 Task: Create new customer invoice with Date Opened: 07-May-23, Select Customer: Ocean State Job Lot, Terms: Net 30. Make invoice entry for item-1 with Date: 07-May-23, Description: The Ordinary Sulphate 4% Shampoo Cleanser (8.1 oz)
, Income Account: Income:Sales, Quantity: 2, Unit Price: 12.49, Sales Tax: Y, Sales Tax Included: N, Tax Table: Sales Tax. Make entry for item-2 with Date: 07-May-23, Description: Chioma Yoni Cleanse Candida Detox Support
, Income Account: Income:Sales, Quantity: 1, Unit Price: 15.49, Sales Tax: Y, Sales Tax Included: N, Tax Table: Sales Tax. Post Invoice with Post Date: 07-May-23, Post to Accounts: Assets:Accounts Receivable. Pay / Process Payment with Transaction Date: 05-Jun-23, Amount: 42.9, Transfer Account: Checking Account. Go to 'Print Invoice'.
Action: Mouse moved to (145, 31)
Screenshot: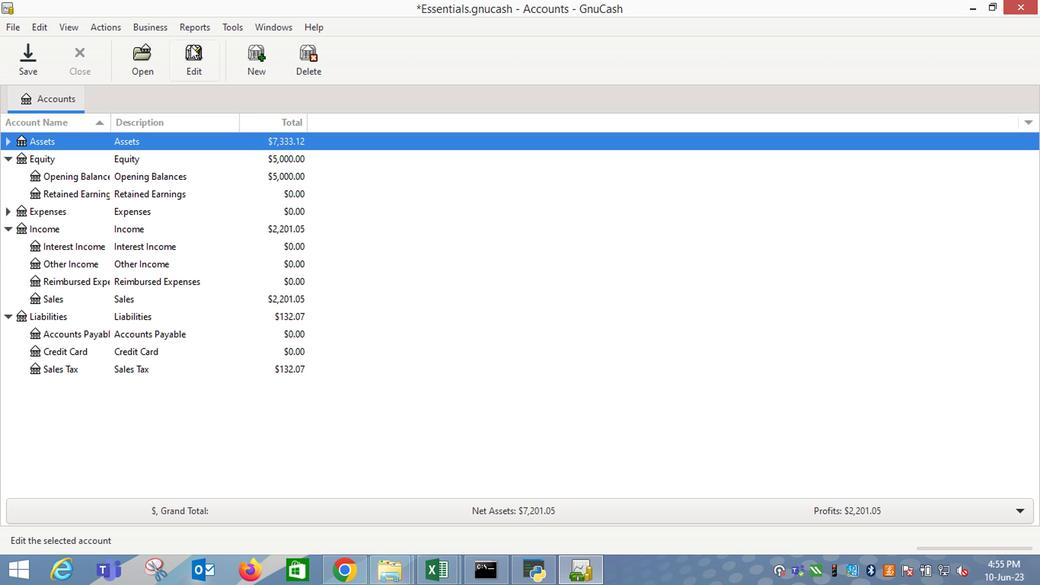 
Action: Mouse pressed left at (145, 31)
Screenshot: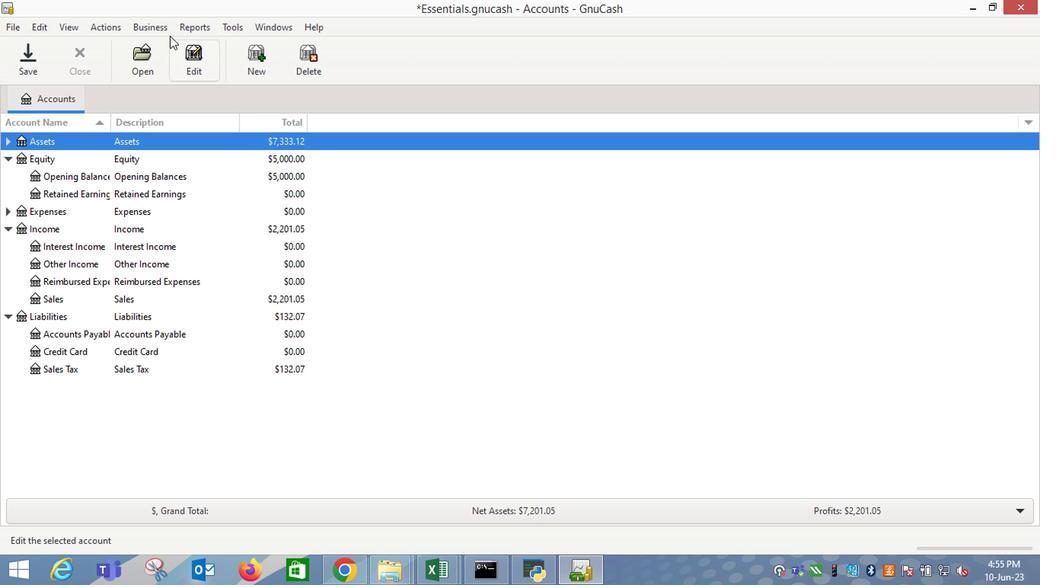 
Action: Mouse moved to (344, 105)
Screenshot: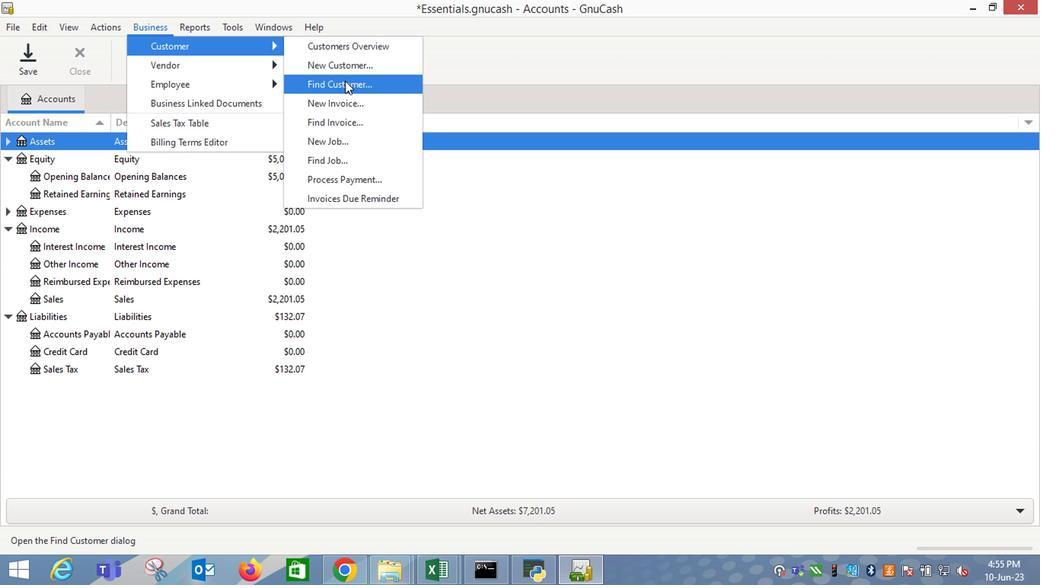 
Action: Mouse pressed left at (344, 105)
Screenshot: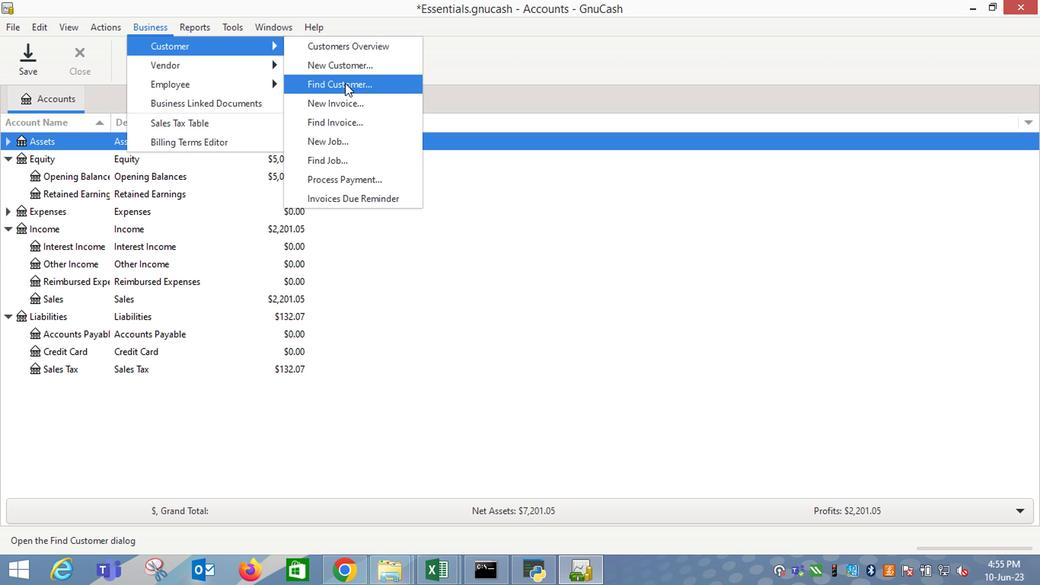 
Action: Mouse moved to (155, 34)
Screenshot: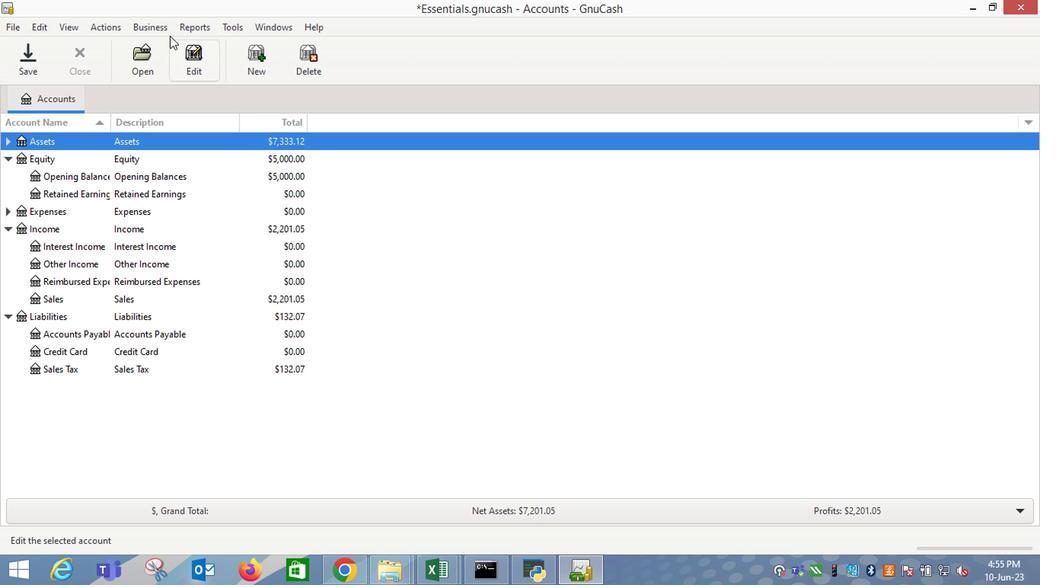 
Action: Mouse pressed left at (155, 34)
Screenshot: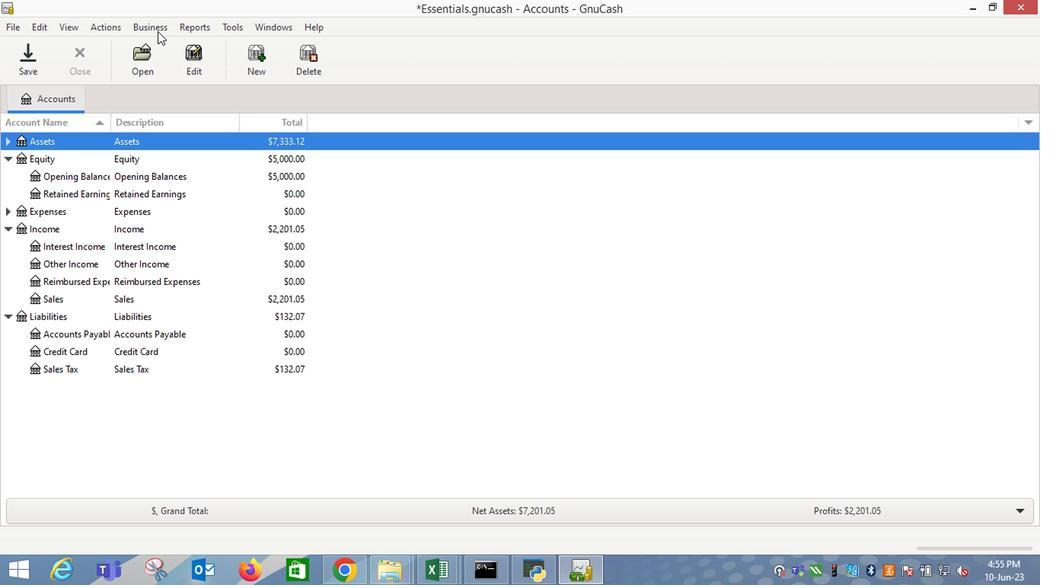 
Action: Mouse moved to (341, 104)
Screenshot: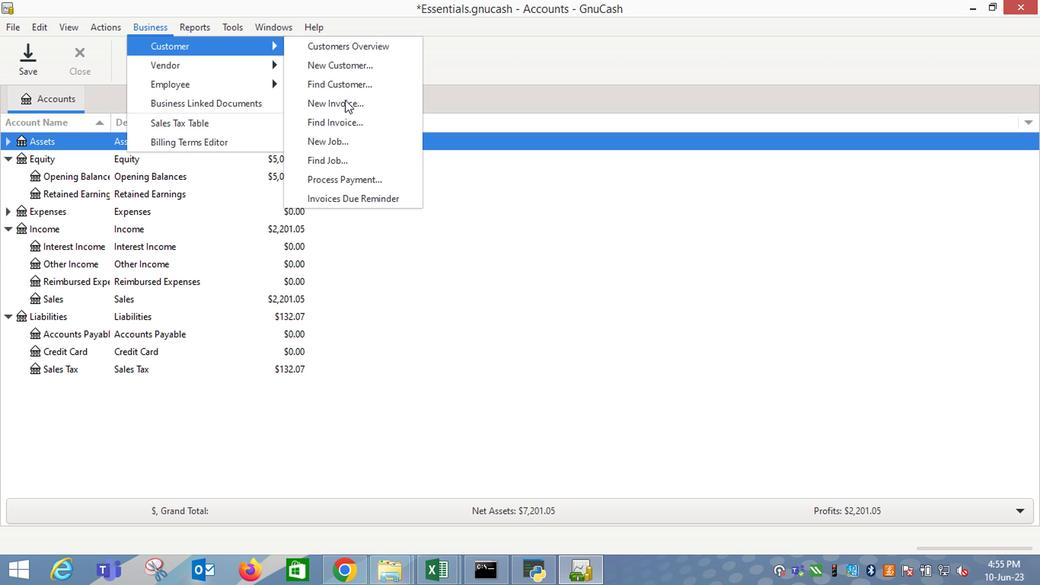 
Action: Mouse pressed left at (341, 104)
Screenshot: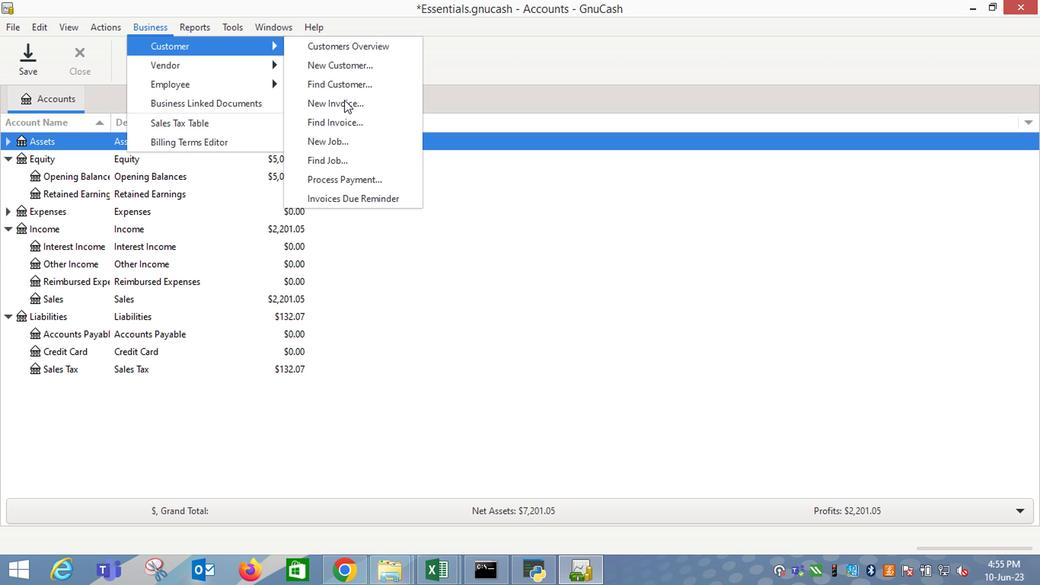 
Action: Mouse moved to (615, 234)
Screenshot: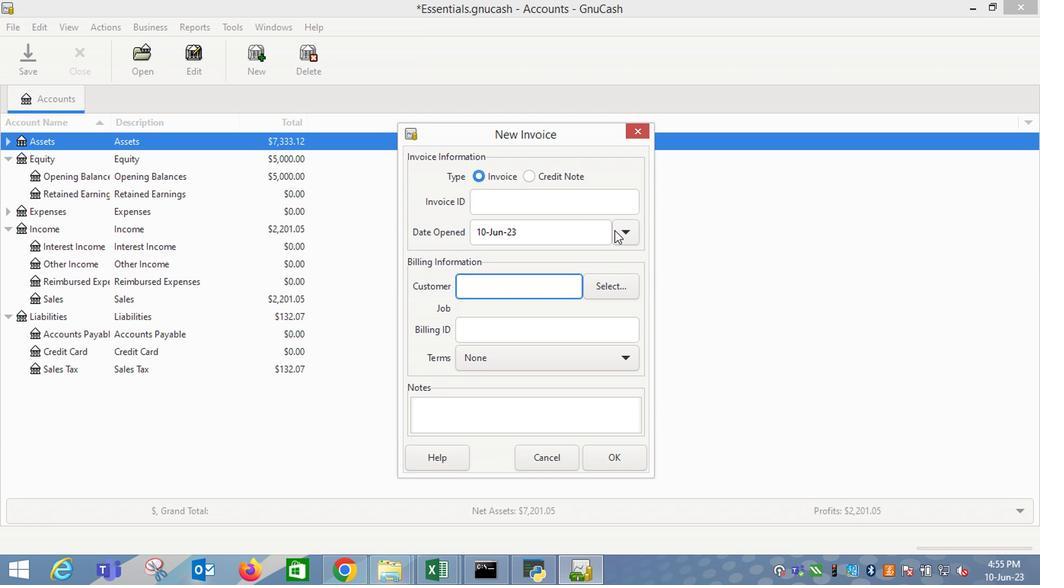 
Action: Mouse pressed left at (615, 234)
Screenshot: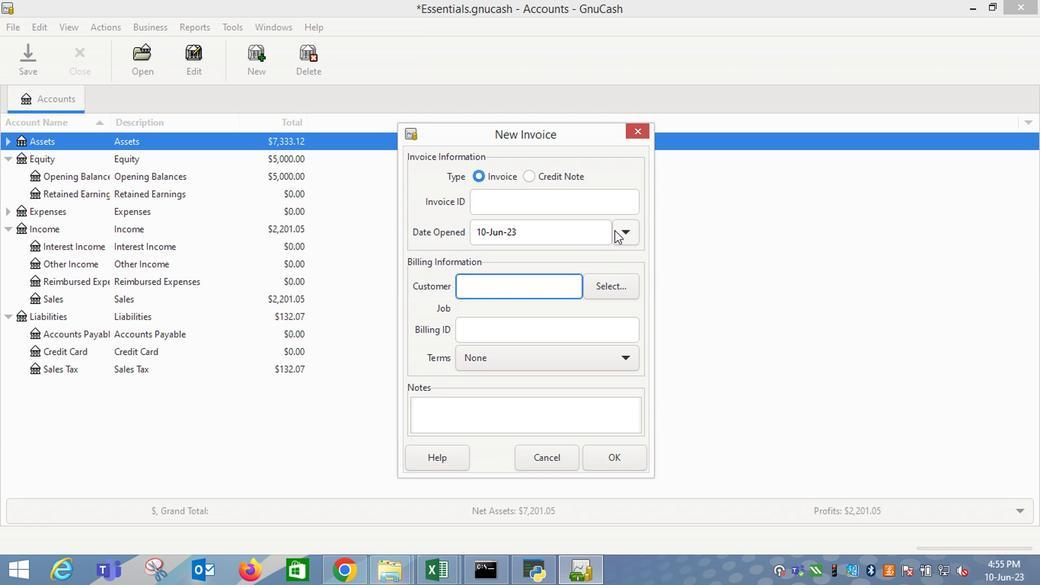 
Action: Mouse moved to (501, 256)
Screenshot: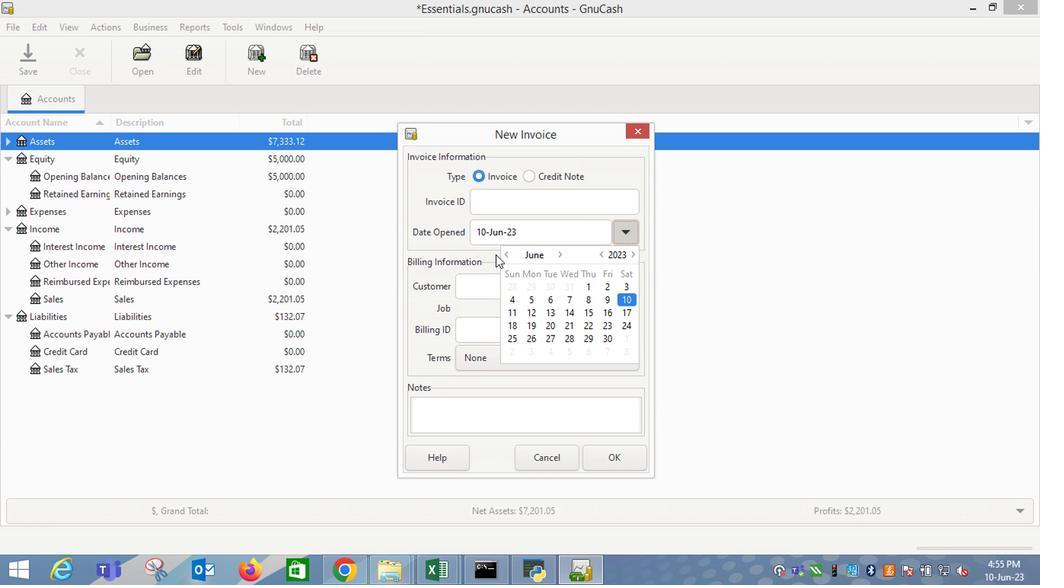 
Action: Mouse pressed left at (501, 256)
Screenshot: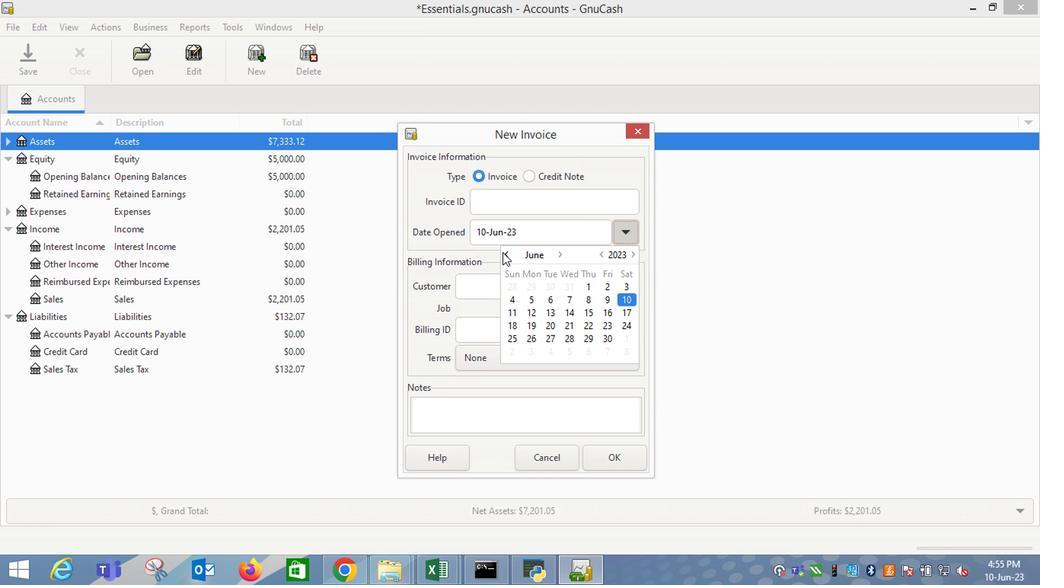 
Action: Mouse moved to (510, 302)
Screenshot: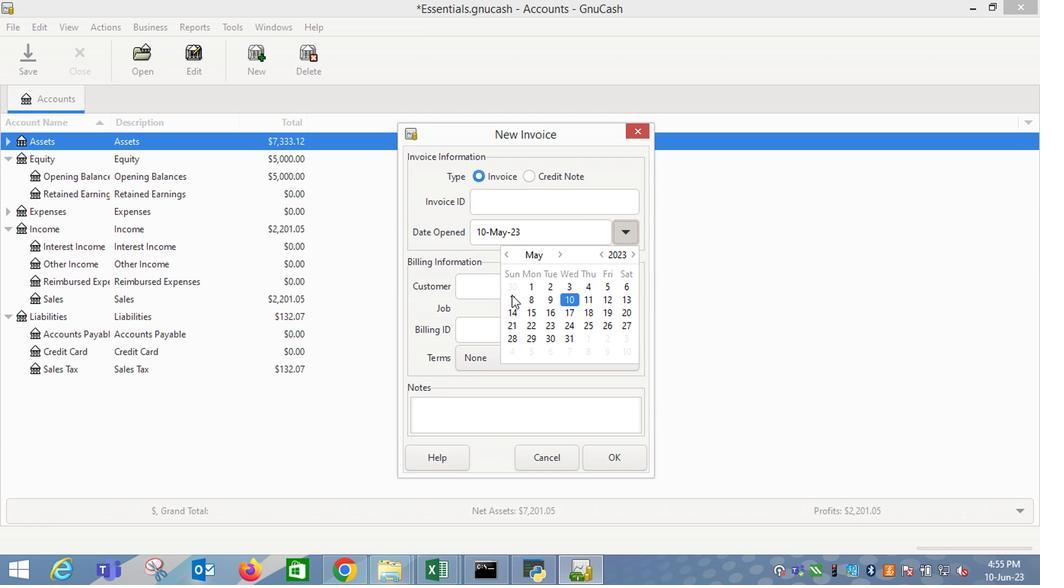 
Action: Mouse pressed left at (510, 302)
Screenshot: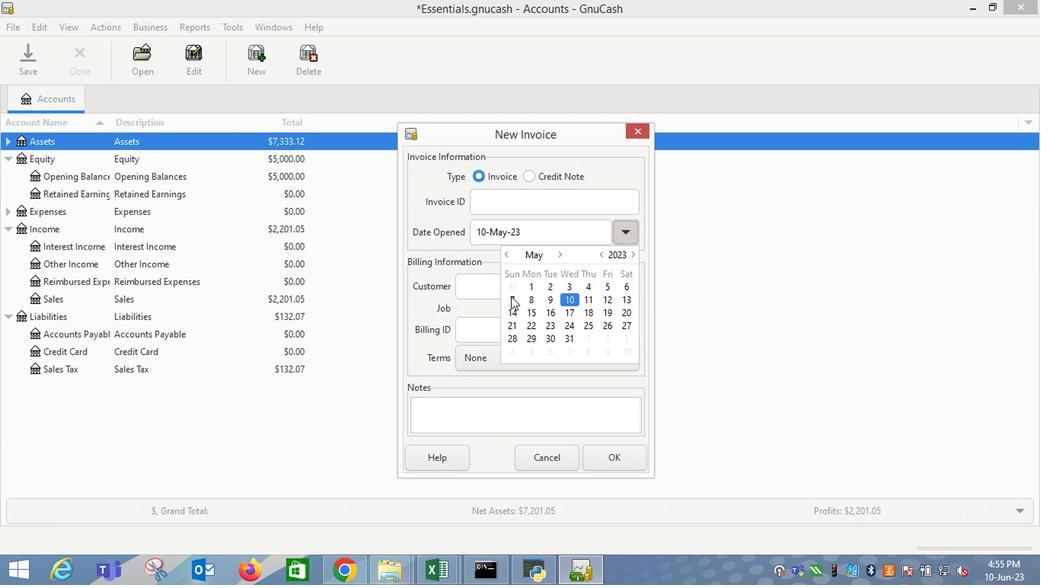 
Action: Mouse moved to (460, 297)
Screenshot: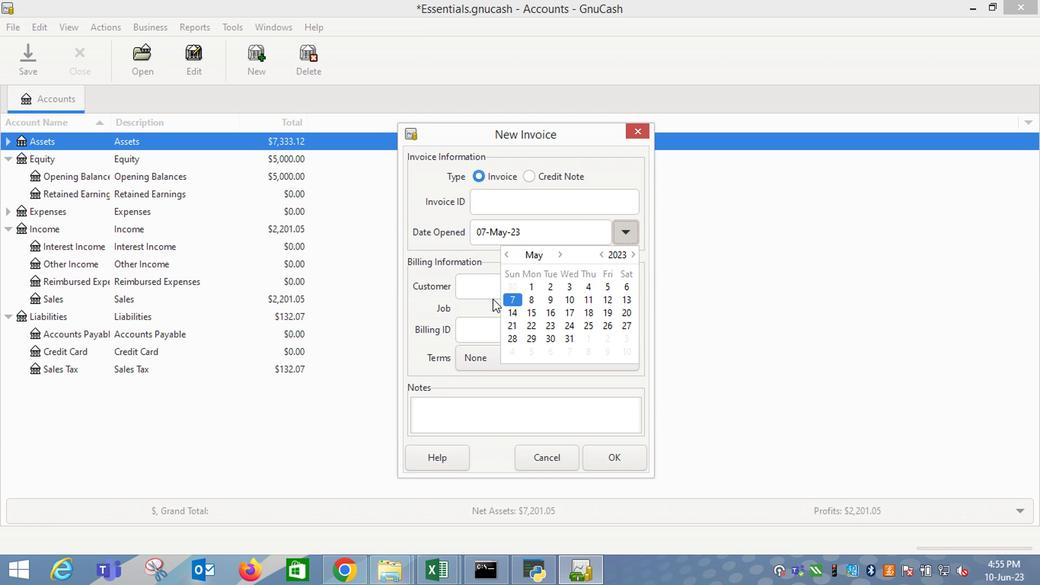 
Action: Mouse pressed left at (460, 297)
Screenshot: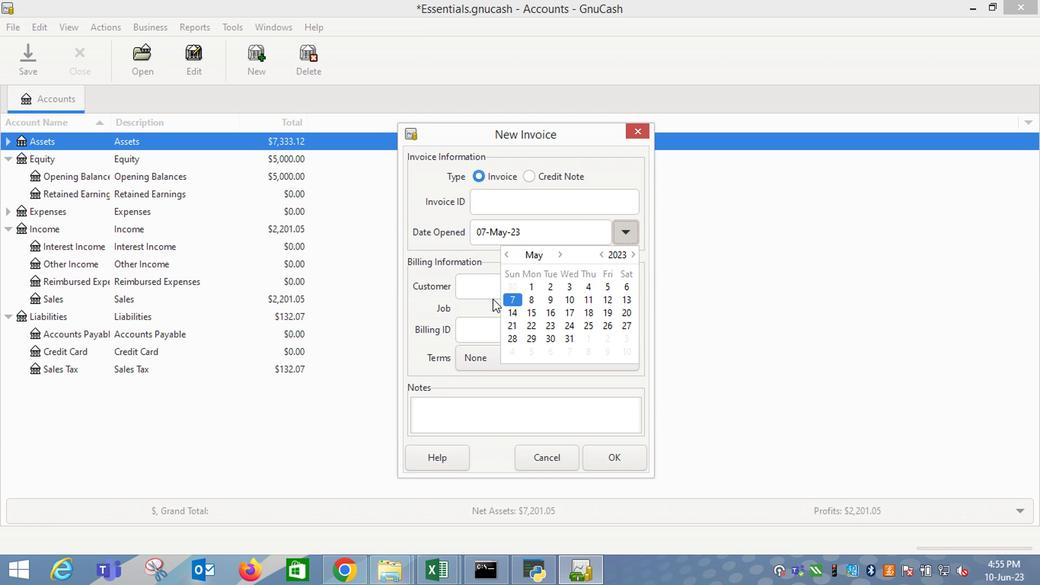 
Action: Mouse moved to (462, 293)
Screenshot: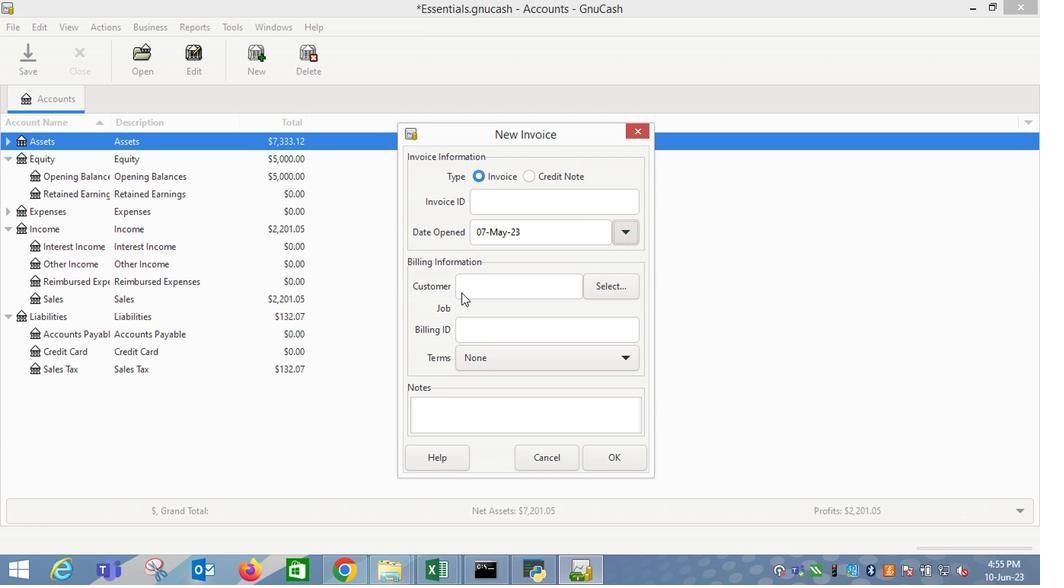
Action: Mouse pressed left at (462, 293)
Screenshot: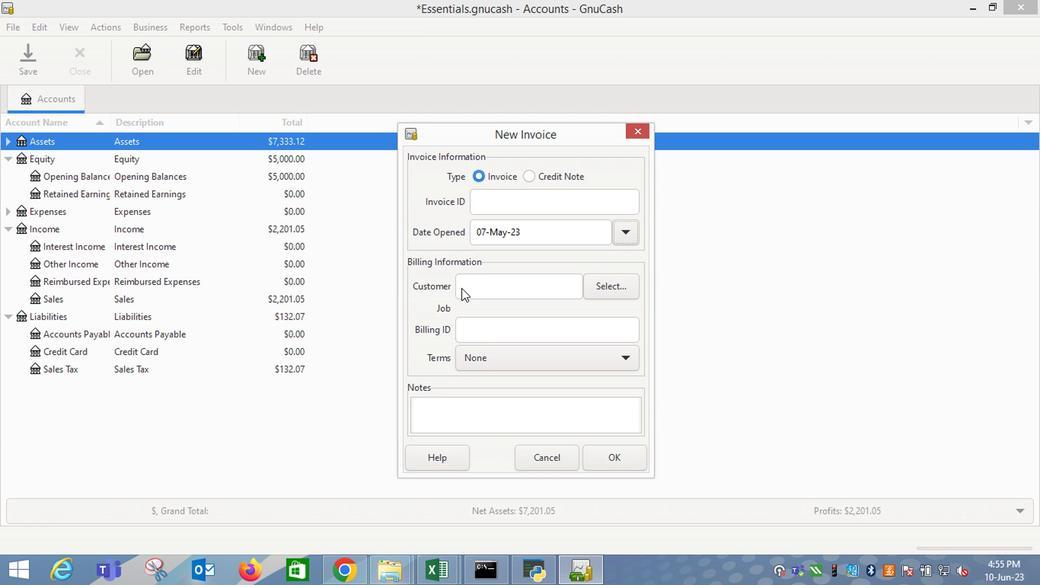 
Action: Key pressed <Key.shift_r>Oce
Screenshot: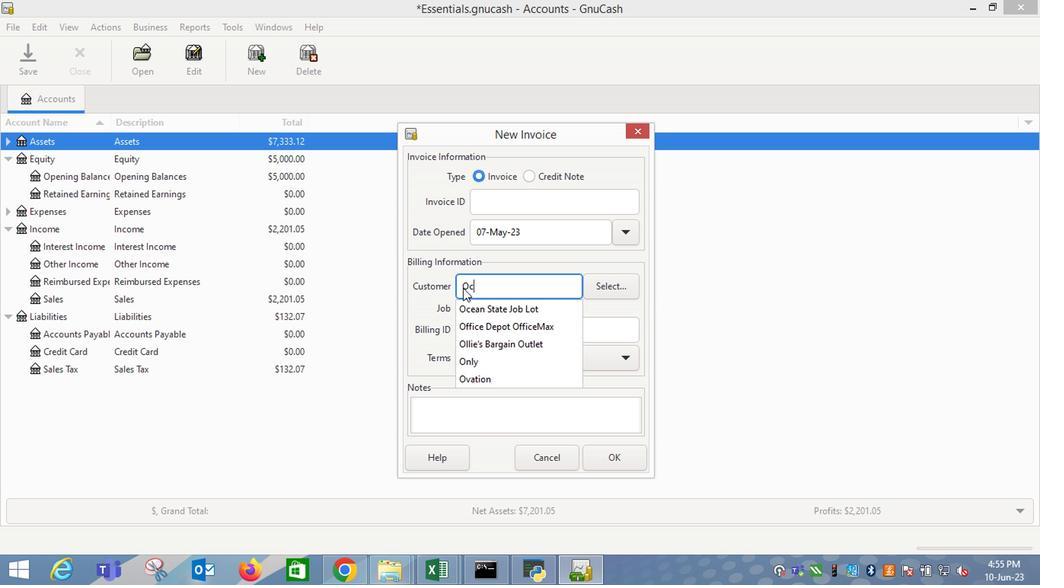 
Action: Mouse moved to (477, 319)
Screenshot: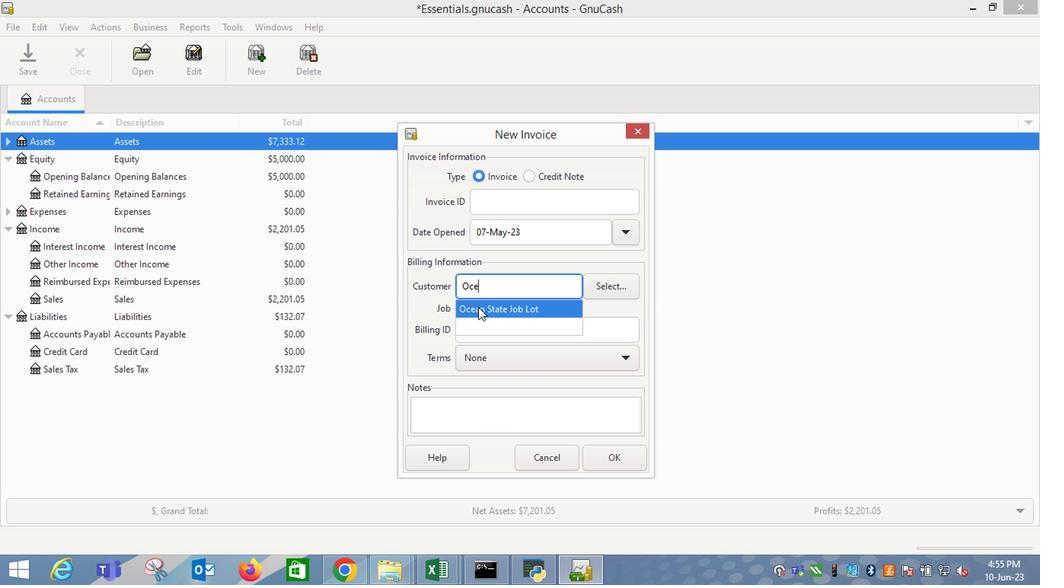 
Action: Mouse pressed left at (477, 319)
Screenshot: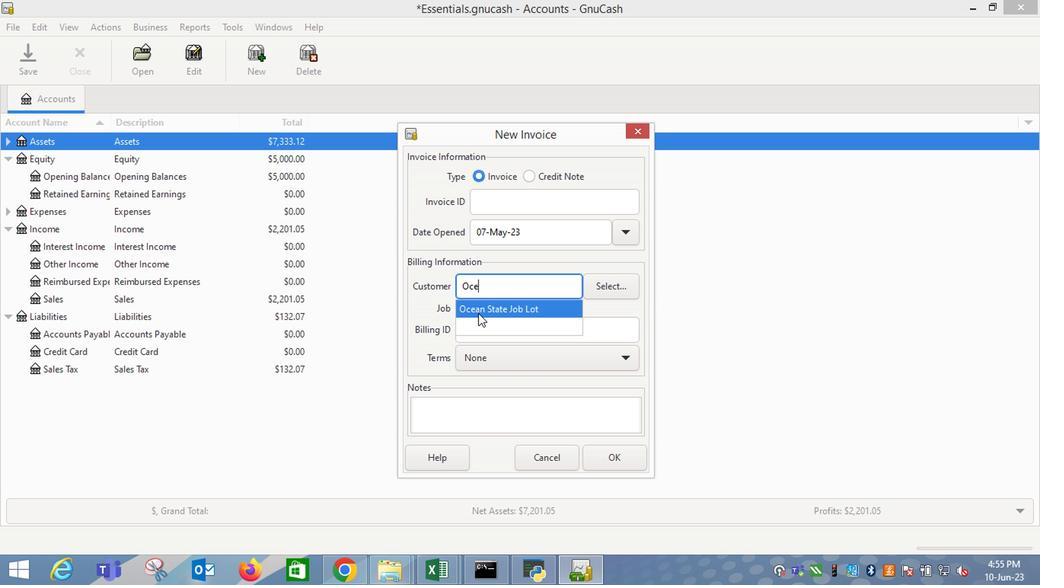 
Action: Mouse moved to (485, 384)
Screenshot: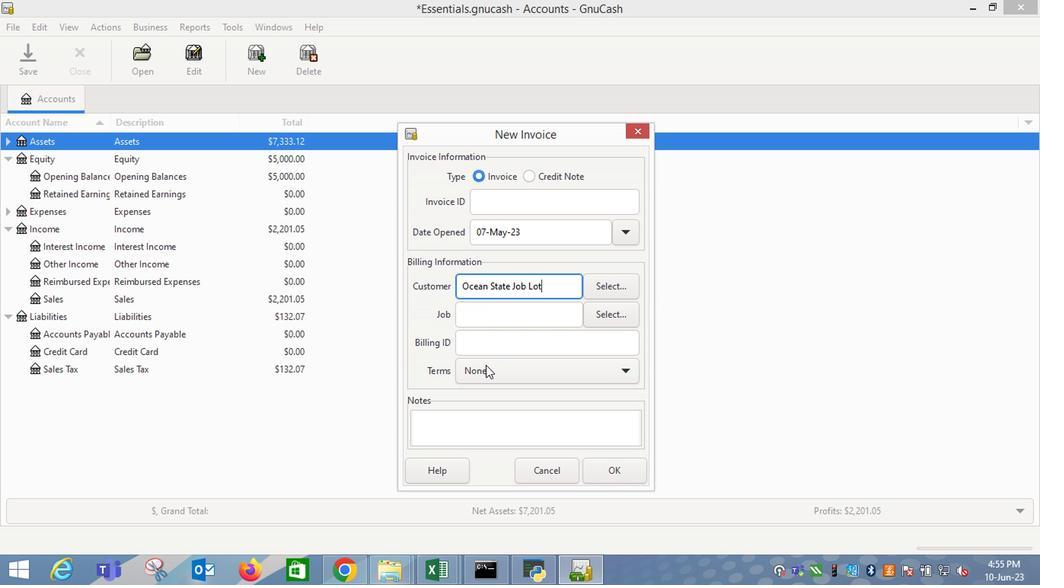 
Action: Mouse pressed left at (485, 384)
Screenshot: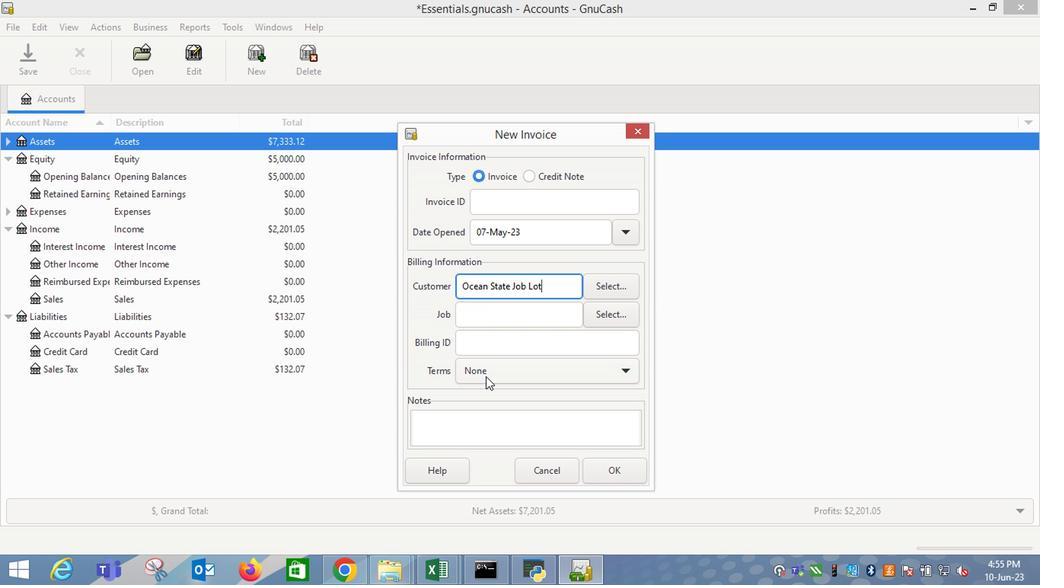 
Action: Mouse moved to (487, 418)
Screenshot: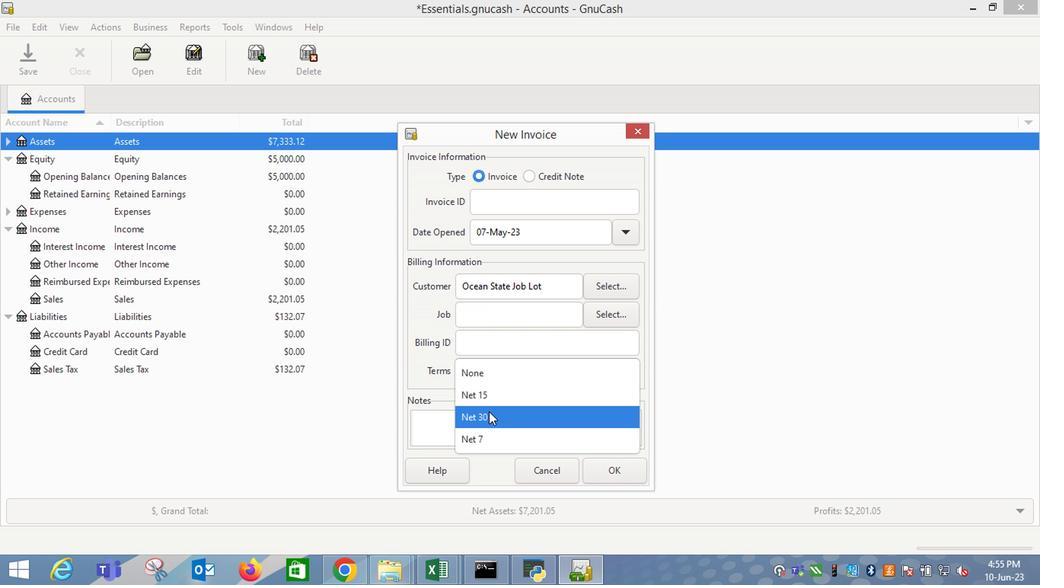 
Action: Mouse pressed left at (487, 418)
Screenshot: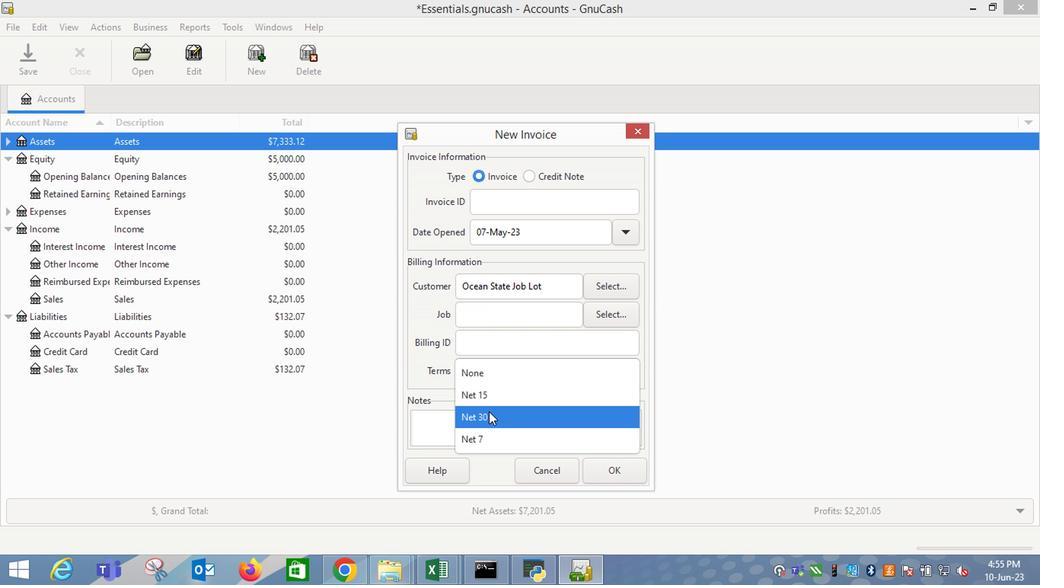 
Action: Mouse moved to (618, 474)
Screenshot: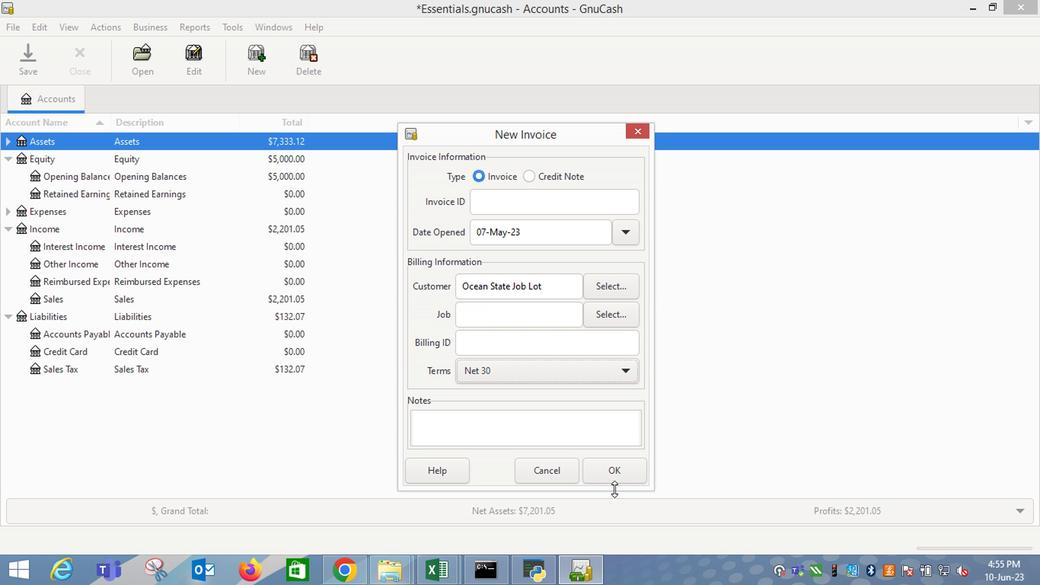 
Action: Mouse pressed left at (618, 474)
Screenshot: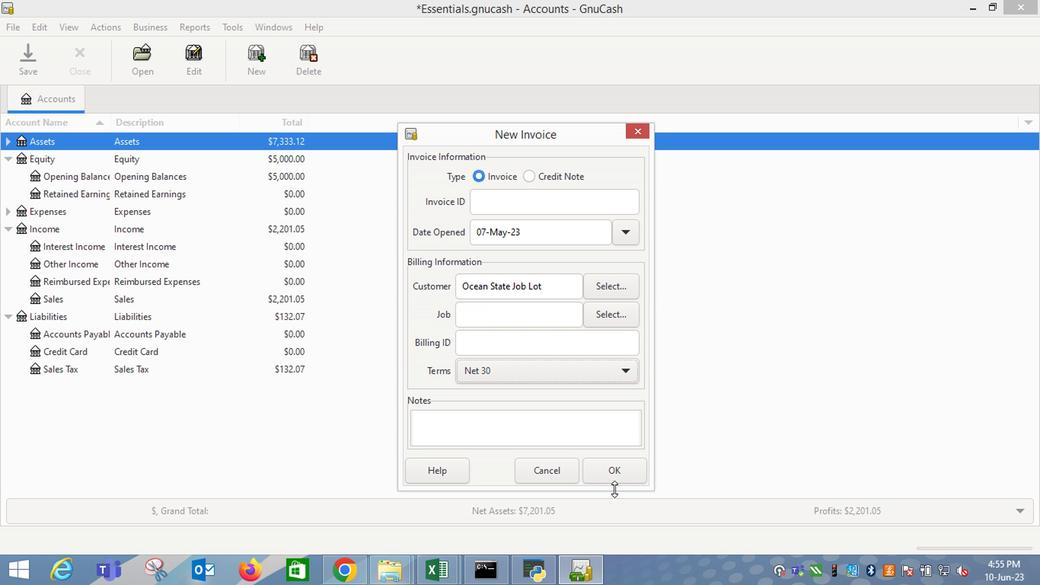 
Action: Mouse moved to (65, 303)
Screenshot: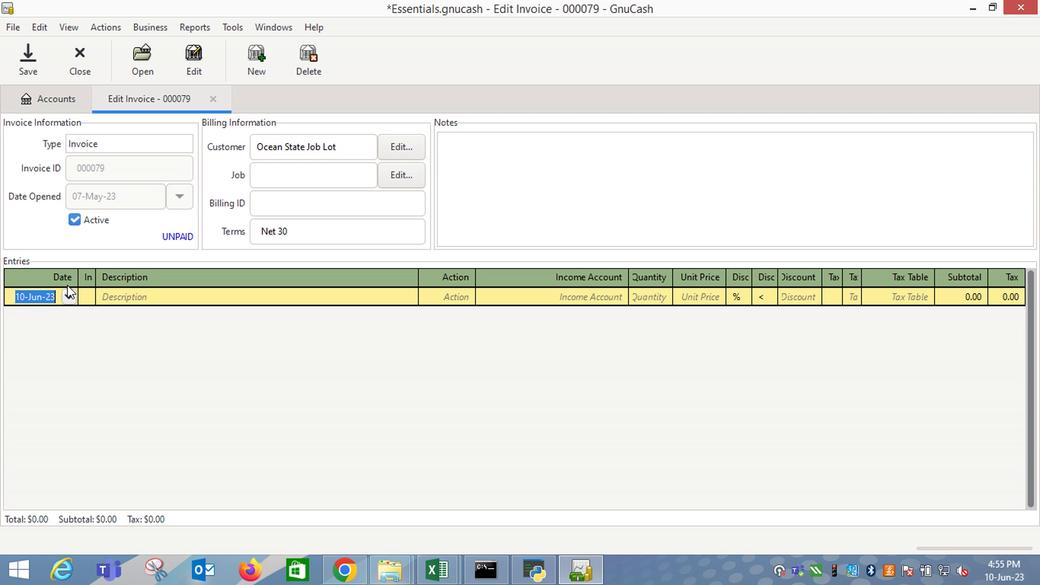 
Action: Mouse pressed left at (65, 303)
Screenshot: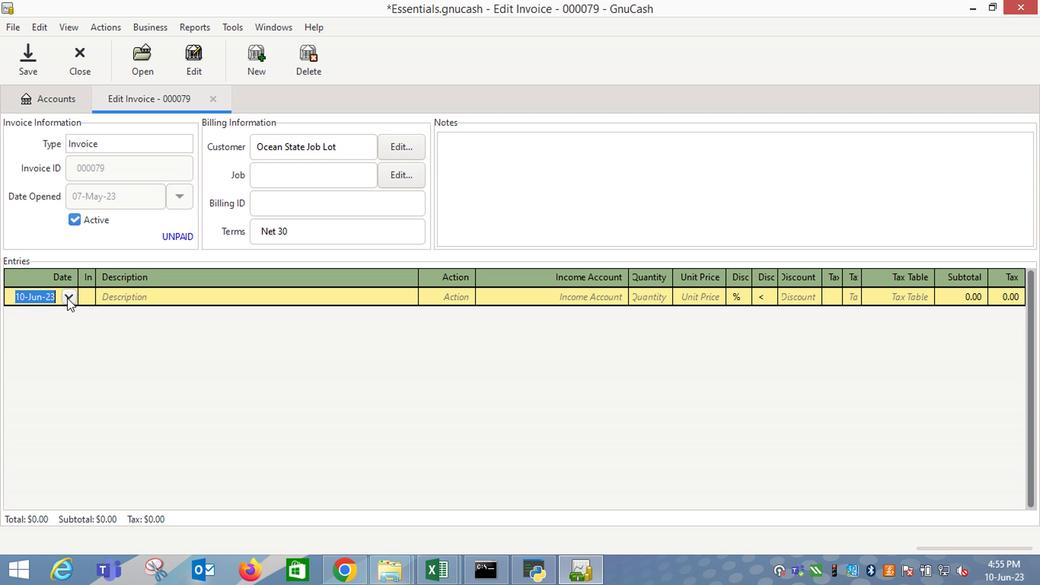 
Action: Mouse moved to (5, 323)
Screenshot: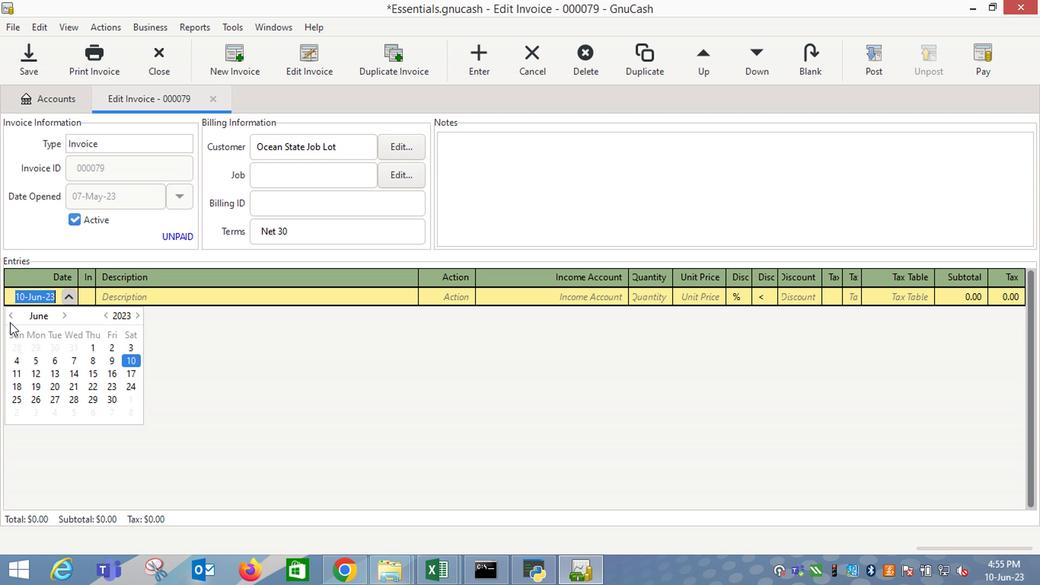 
Action: Mouse pressed left at (5, 323)
Screenshot: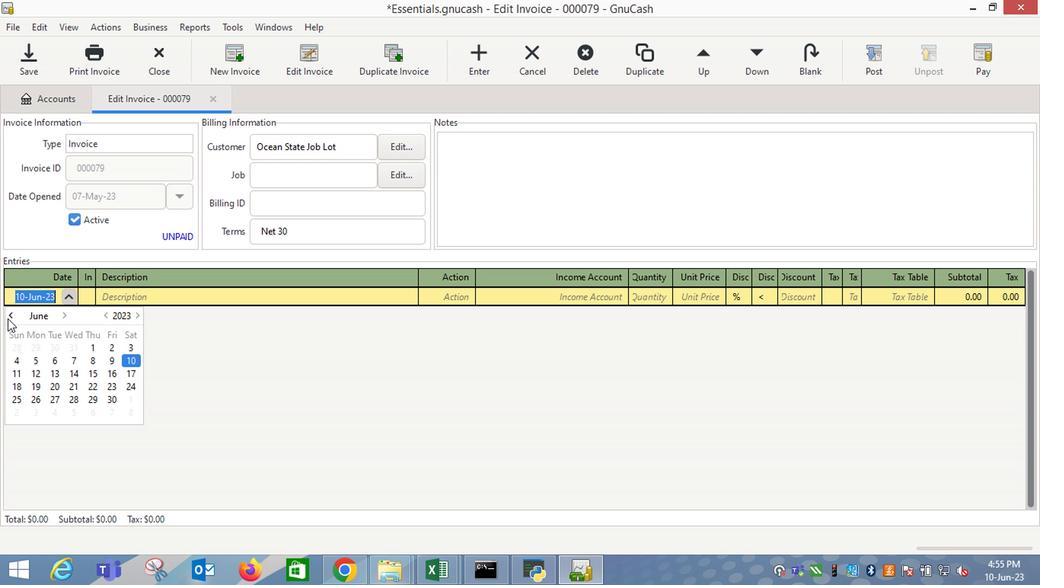 
Action: Mouse moved to (10, 367)
Screenshot: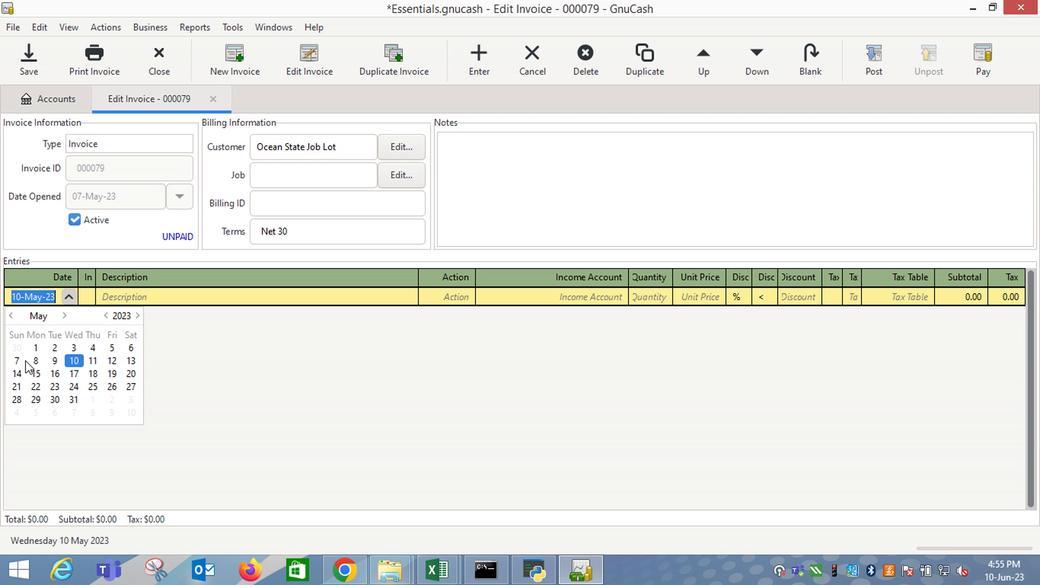 
Action: Mouse pressed left at (10, 367)
Screenshot: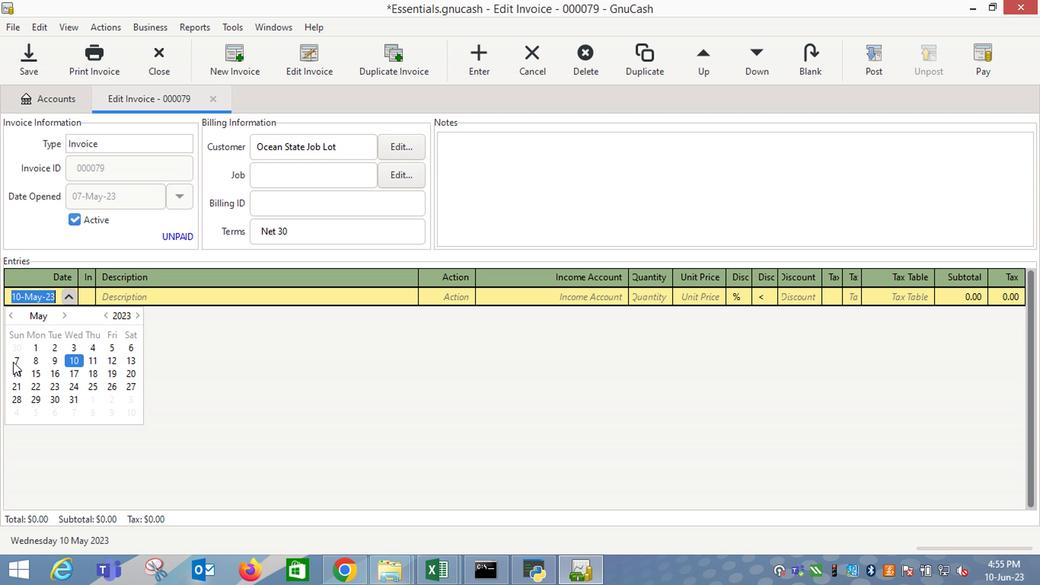 
Action: Key pressed <Key.tab>
Screenshot: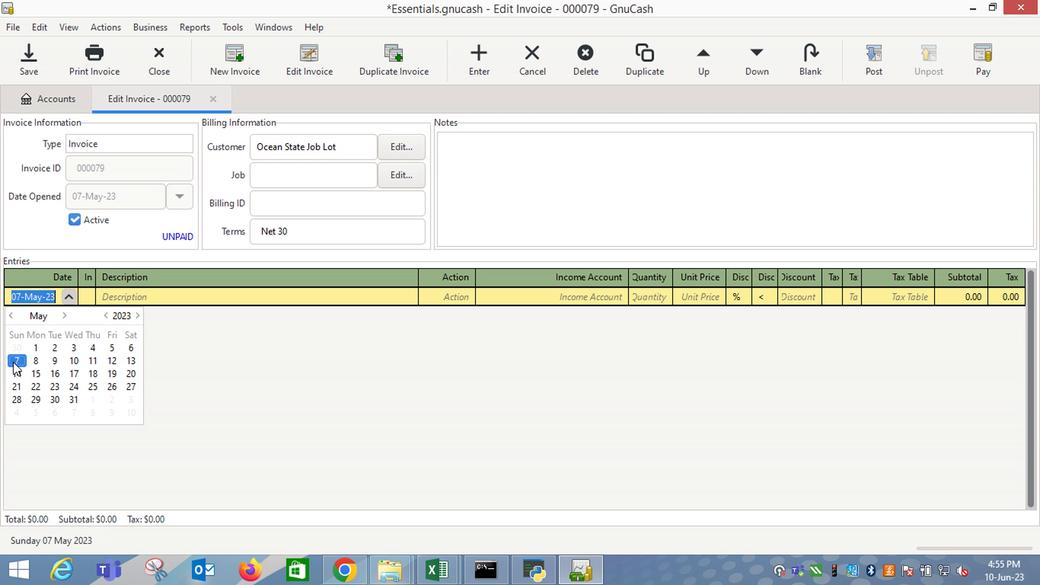 
Action: Mouse moved to (124, 327)
Screenshot: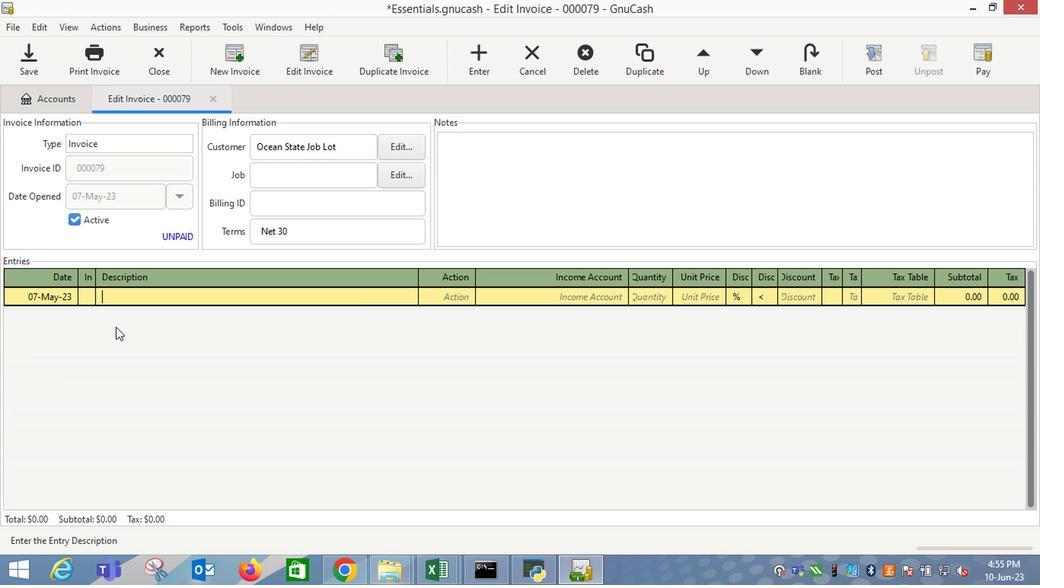 
Action: Key pressed <Key.shift_r>The<Key.space><Key.shift_r>Ordinary<Key.space><Key.shift_r>Sul<Key.tab>2<Key.tab>12.49<Key.tab>
Screenshot: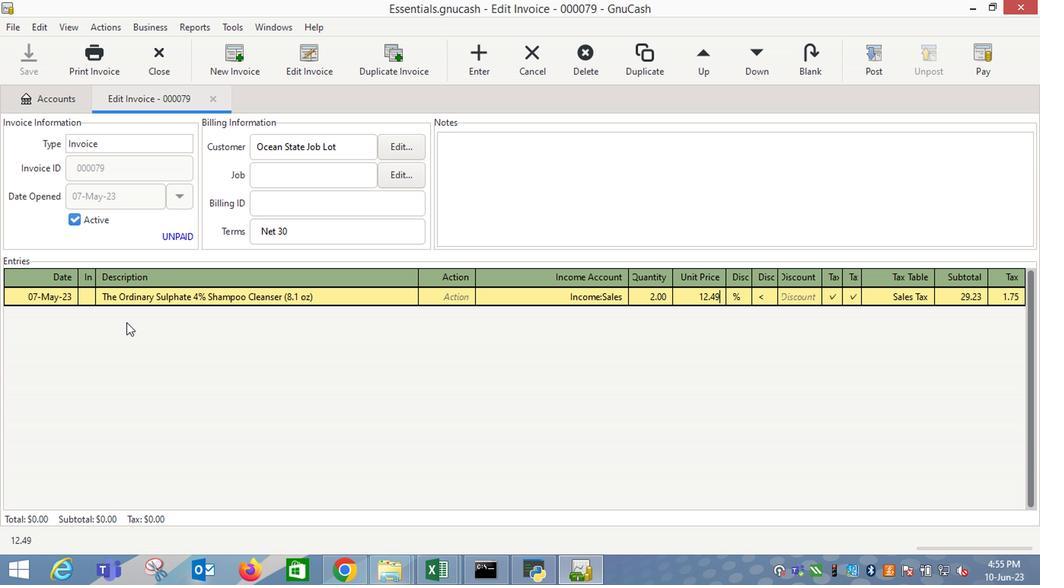 
Action: Mouse moved to (848, 299)
Screenshot: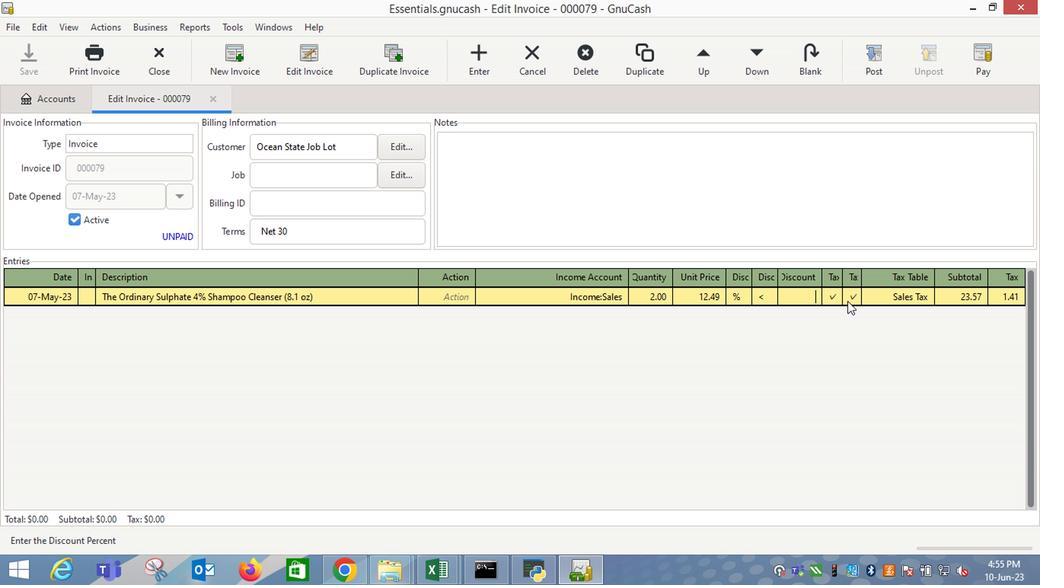 
Action: Mouse pressed left at (848, 299)
Screenshot: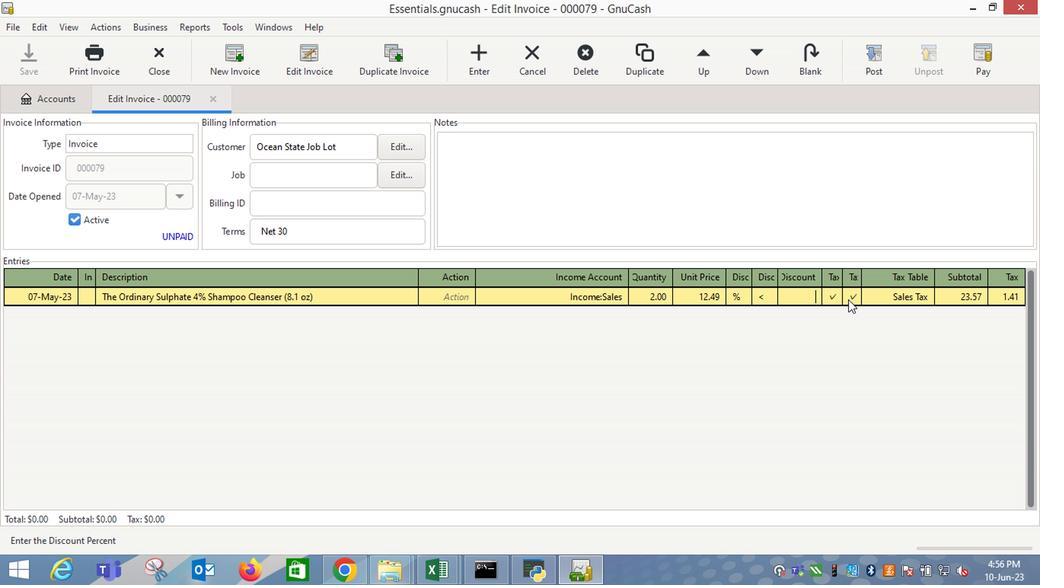 
Action: Mouse moved to (898, 299)
Screenshot: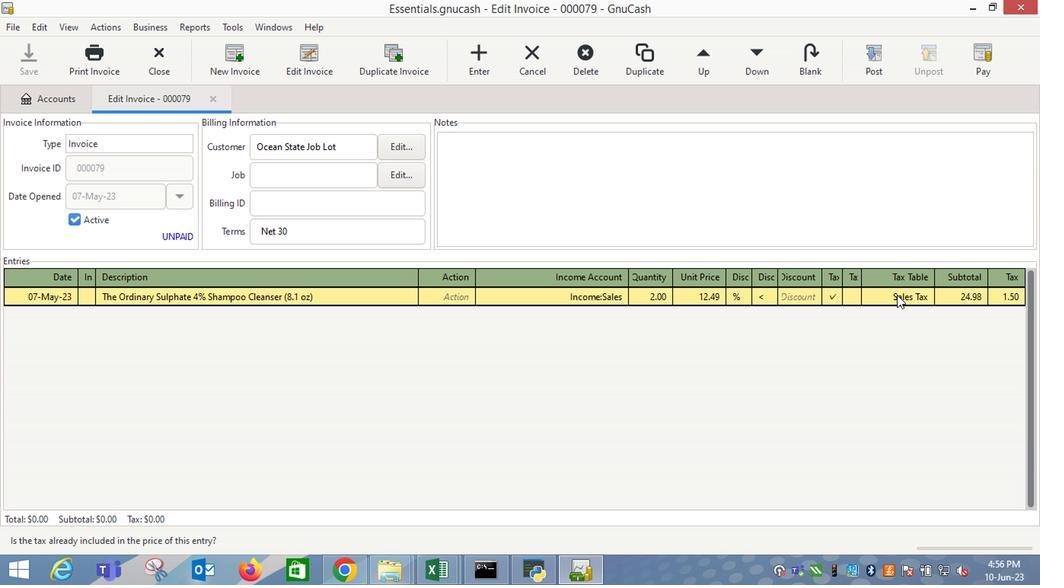 
Action: Mouse pressed left at (898, 299)
Screenshot: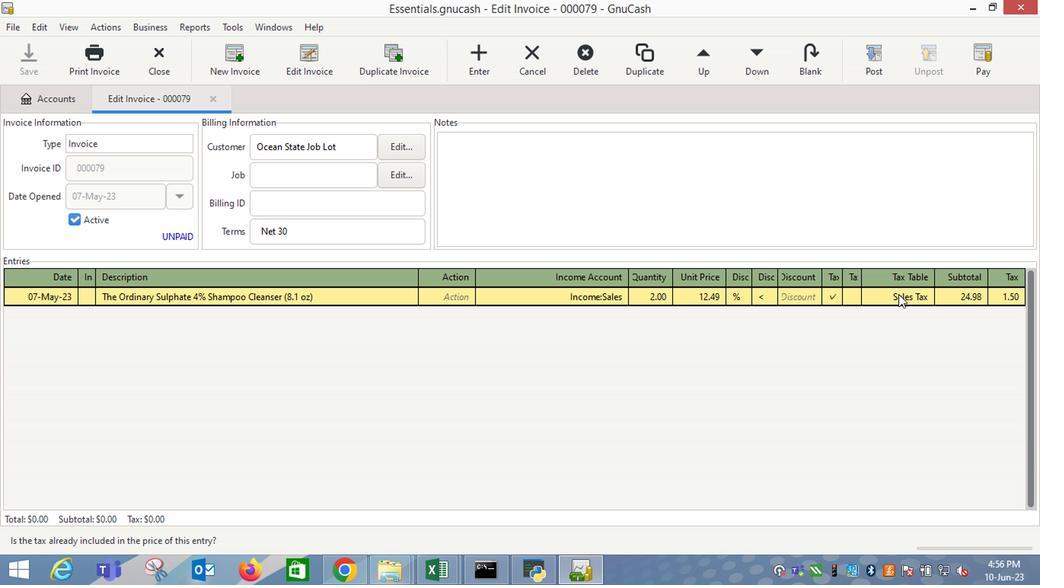 
Action: Mouse moved to (896, 299)
Screenshot: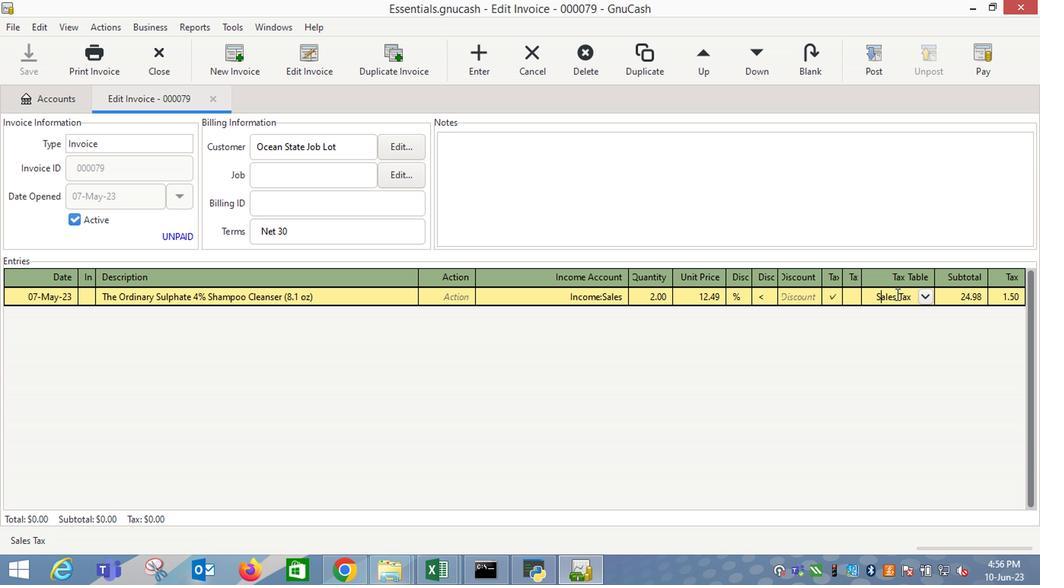 
Action: Key pressed <Key.enter><Key.tab><Key.shift_r>Chioma<Key.space><Key.shift_r>Y<Key.tab><Key.tab>15.49<Key.tab>
Screenshot: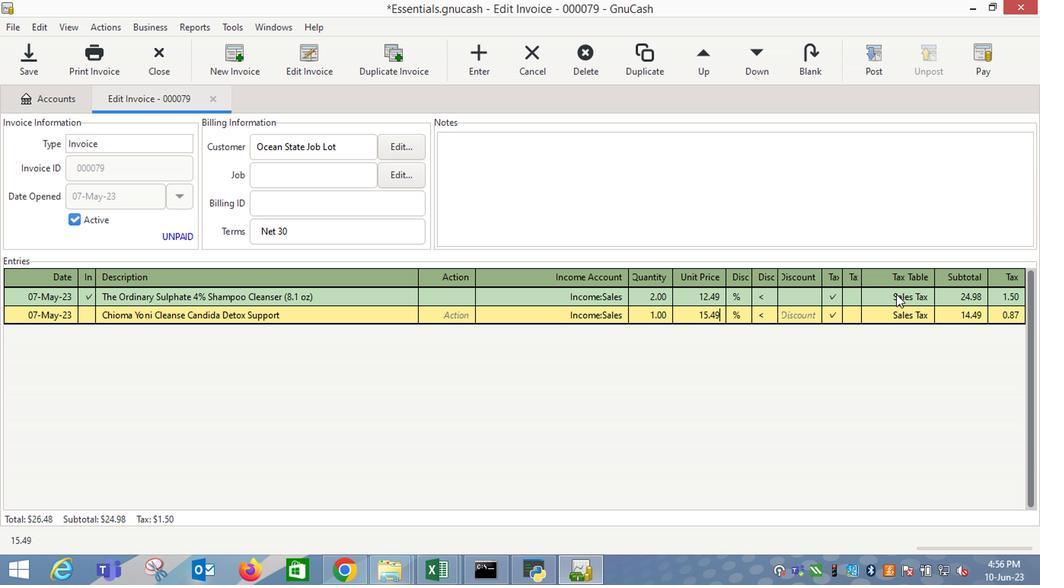 
Action: Mouse moved to (896, 321)
Screenshot: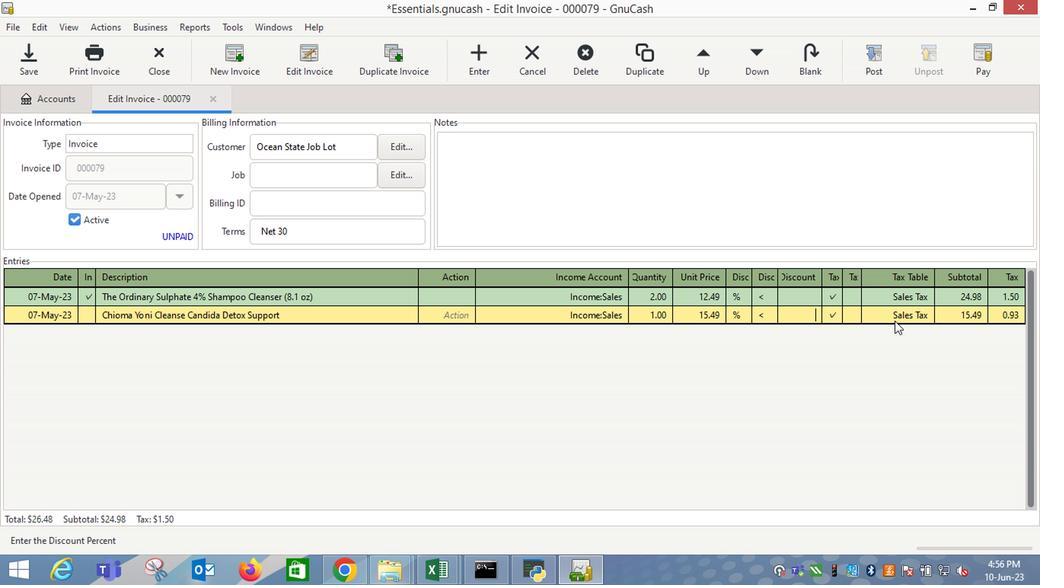 
Action: Mouse pressed left at (896, 321)
Screenshot: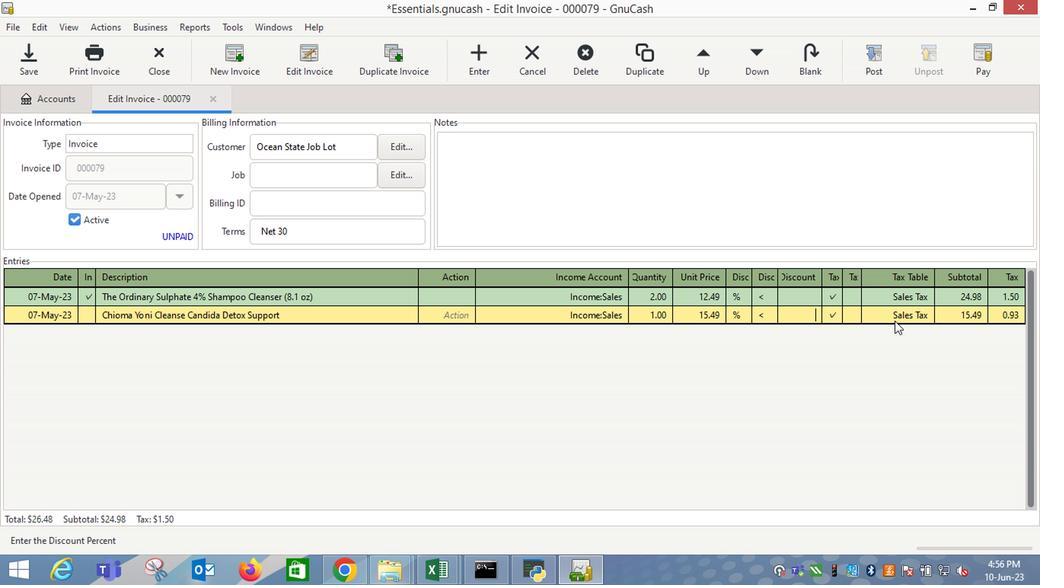 
Action: Key pressed <Key.enter>
Screenshot: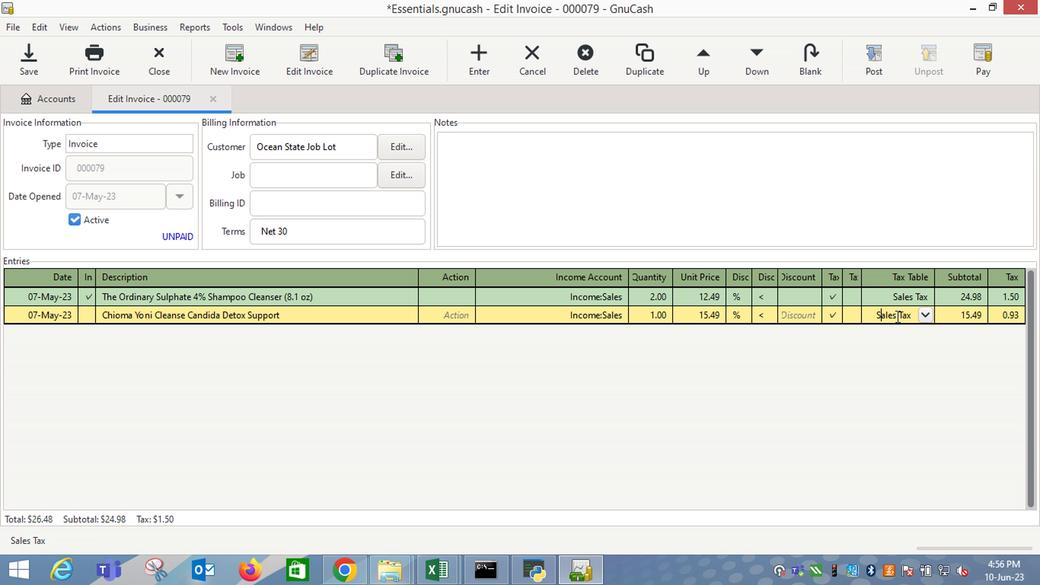 
Action: Mouse moved to (873, 69)
Screenshot: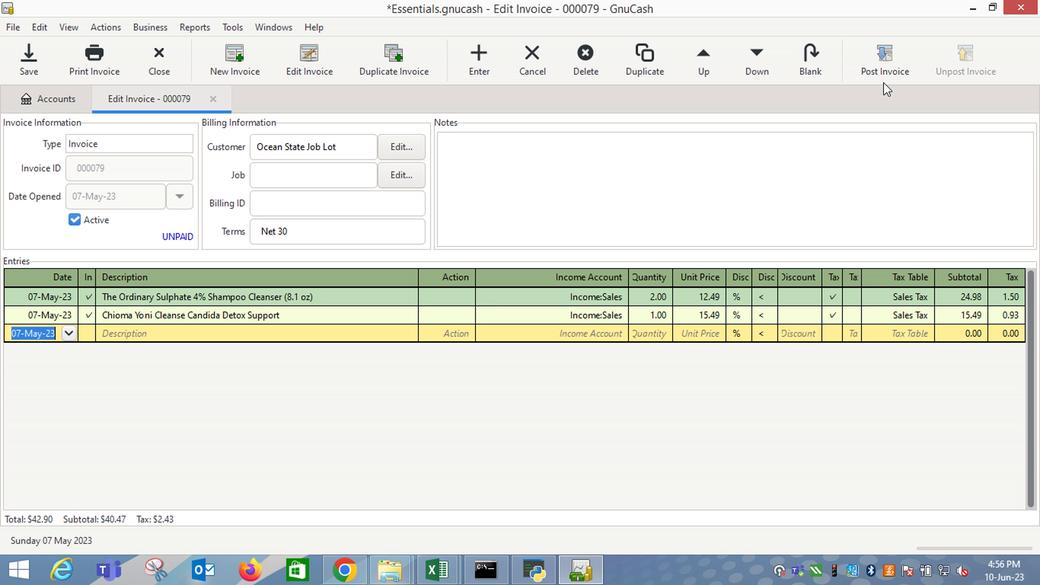 
Action: Mouse pressed left at (873, 69)
Screenshot: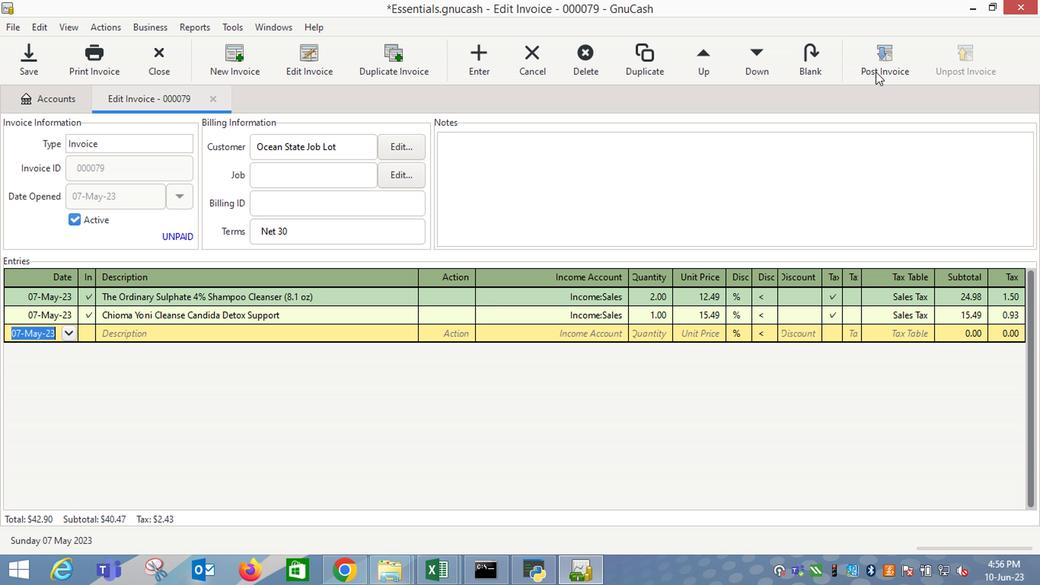 
Action: Mouse moved to (645, 258)
Screenshot: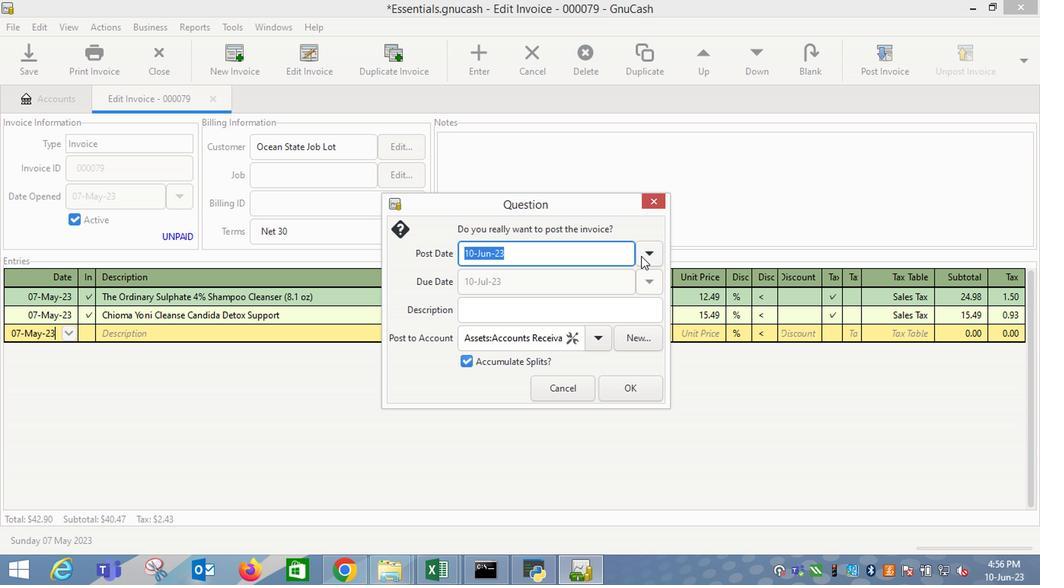 
Action: Mouse pressed left at (645, 258)
Screenshot: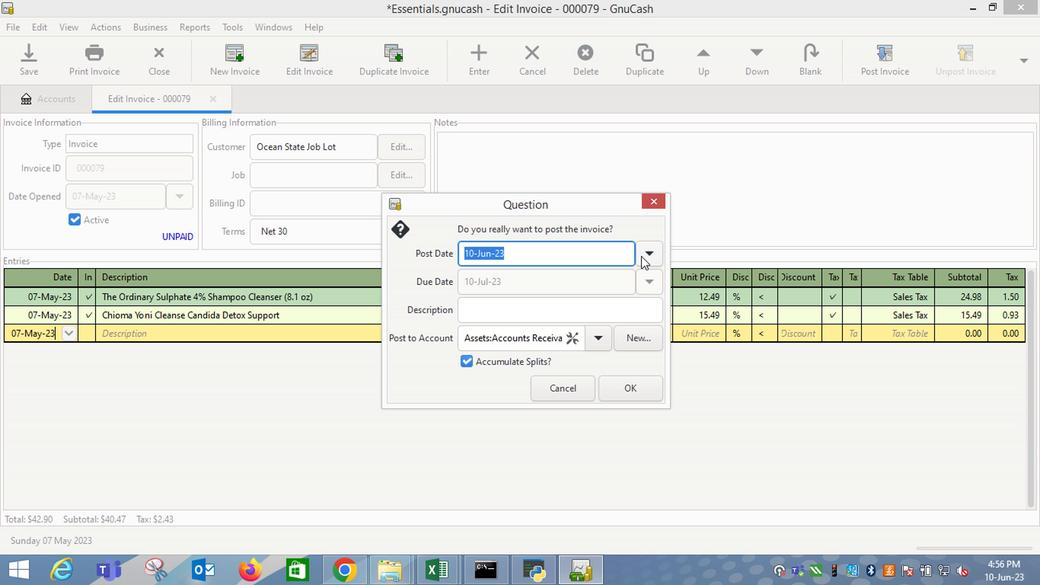 
Action: Mouse moved to (528, 275)
Screenshot: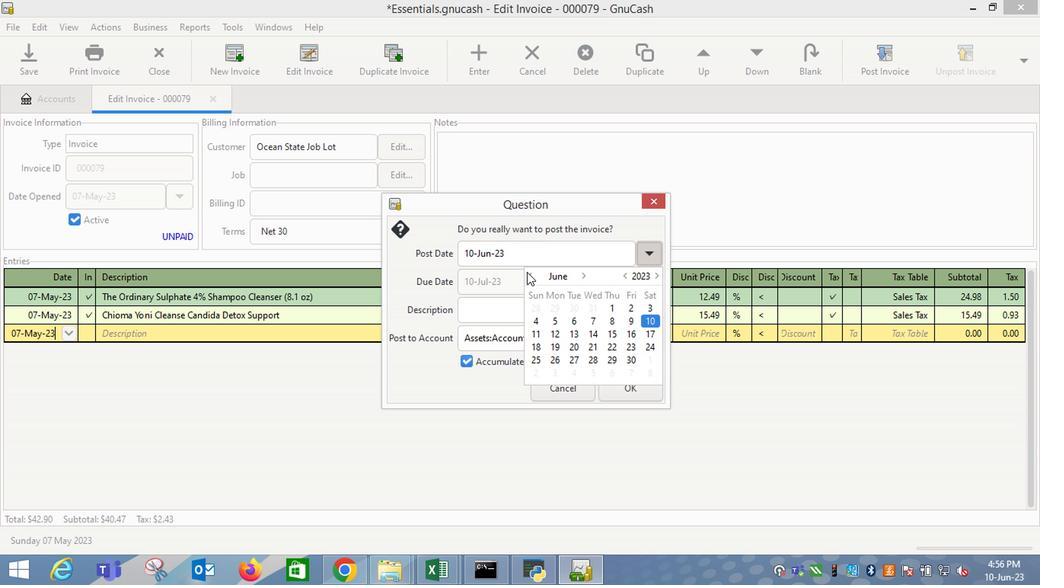 
Action: Mouse pressed left at (528, 275)
Screenshot: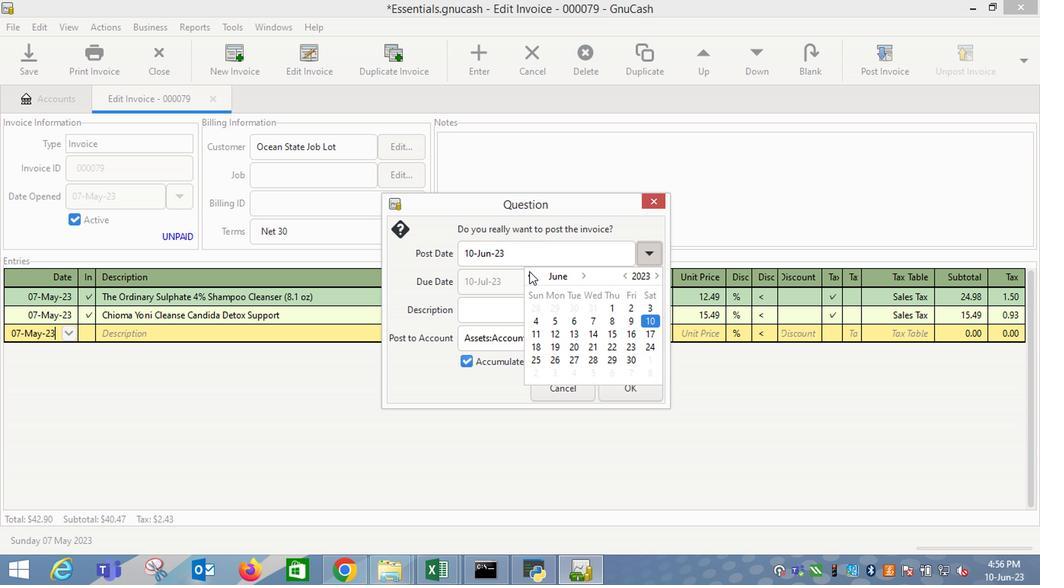 
Action: Mouse moved to (537, 326)
Screenshot: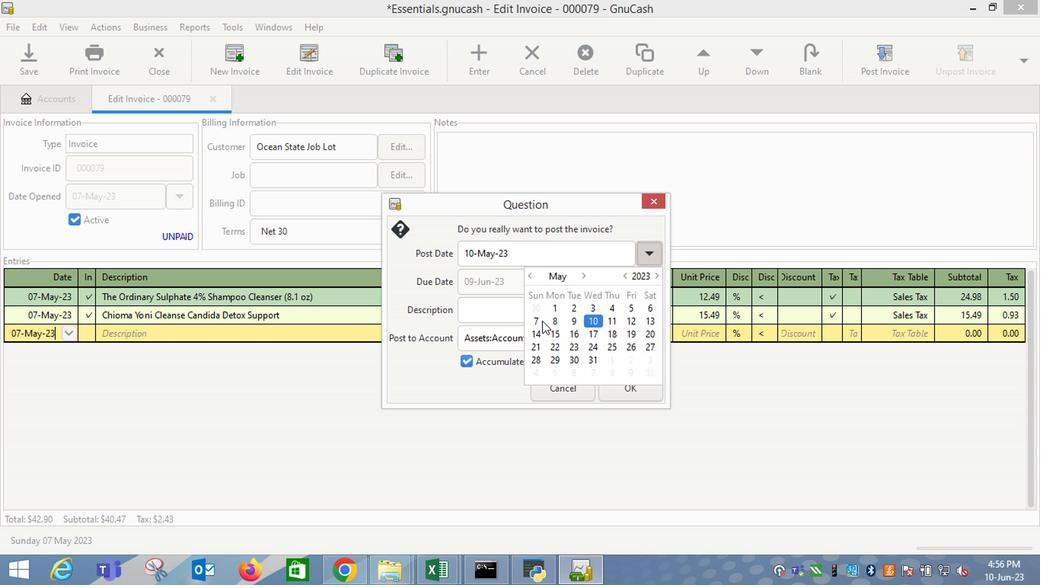 
Action: Mouse pressed left at (537, 326)
Screenshot: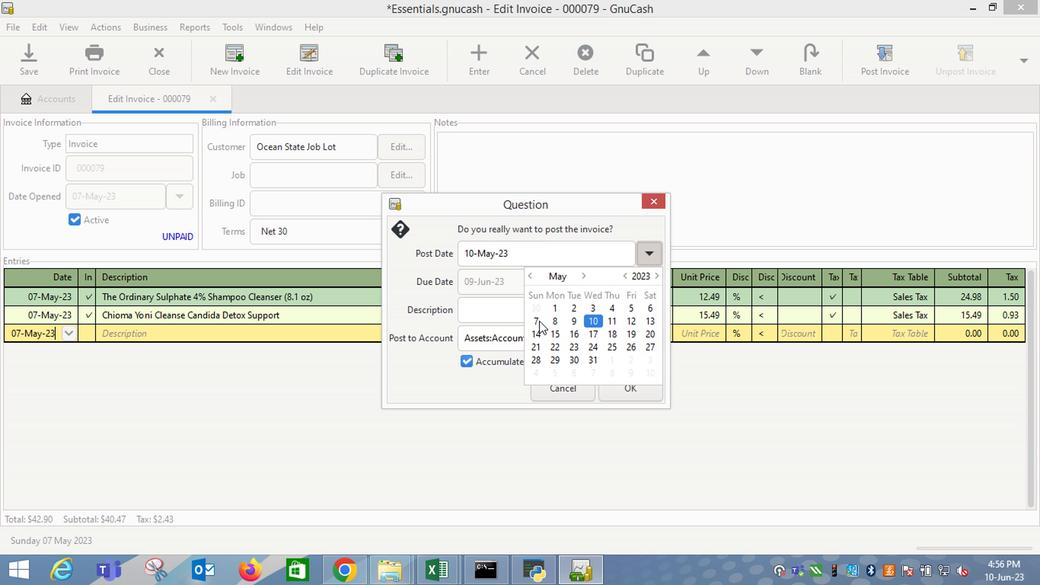 
Action: Mouse moved to (489, 318)
Screenshot: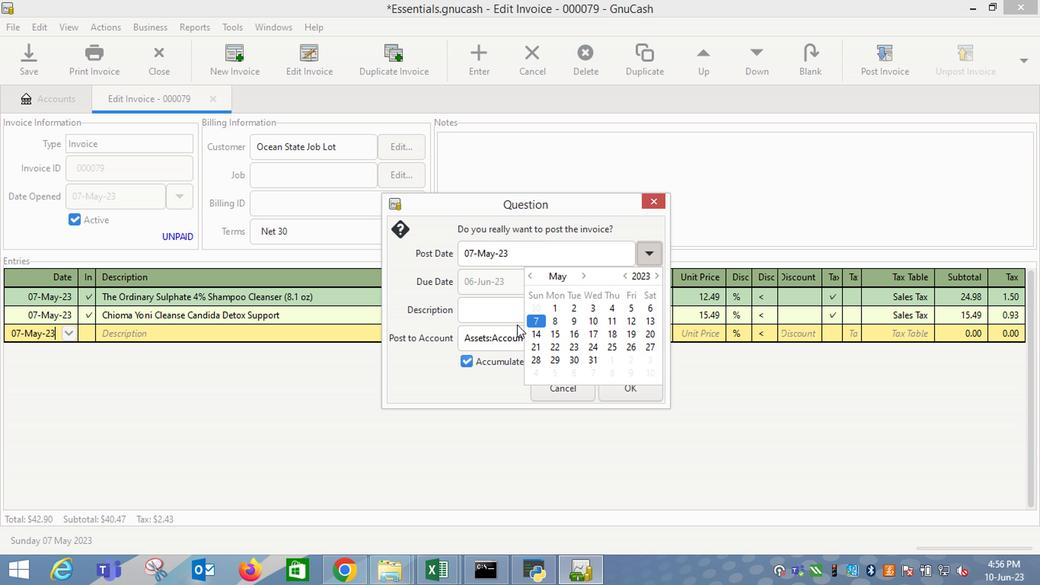 
Action: Mouse pressed left at (489, 318)
Screenshot: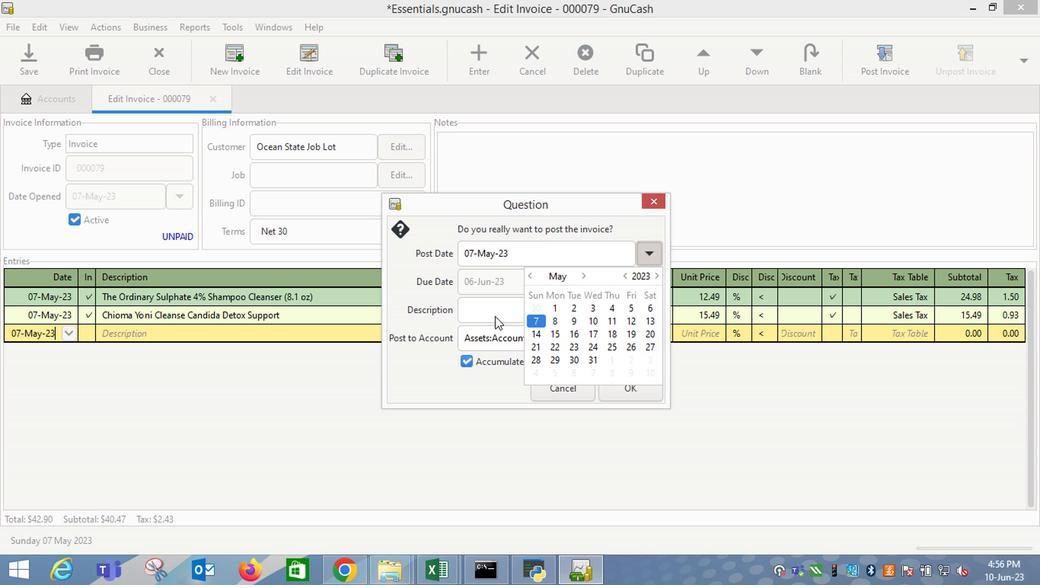 
Action: Mouse moved to (638, 387)
Screenshot: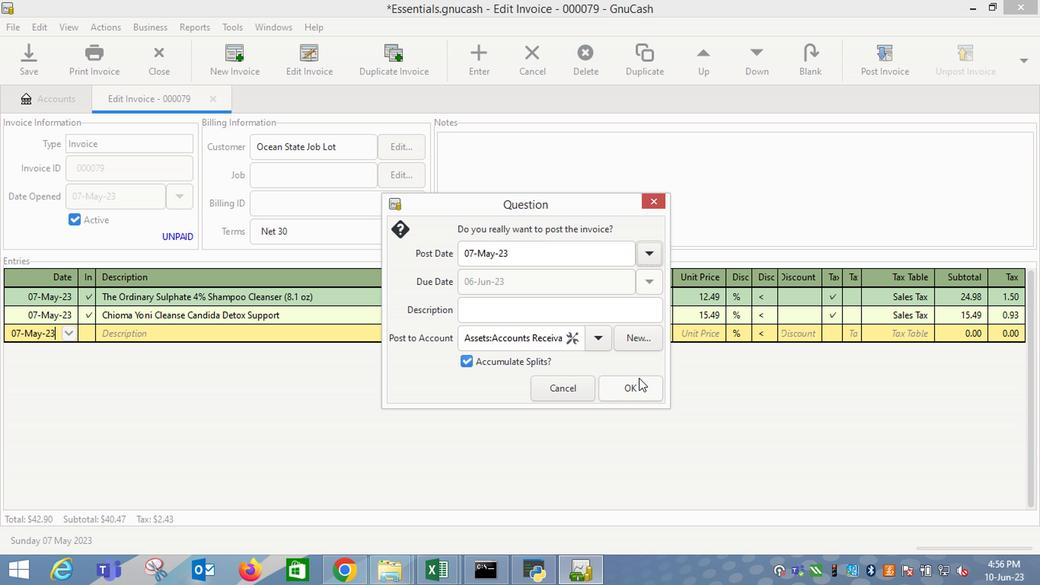 
Action: Mouse pressed left at (638, 387)
Screenshot: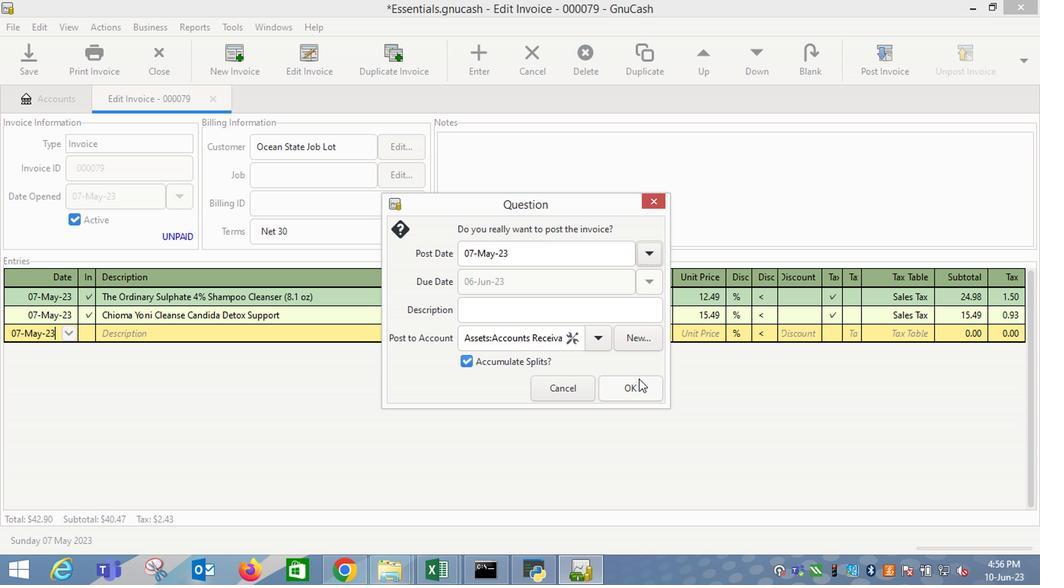 
Action: Mouse moved to (987, 67)
Screenshot: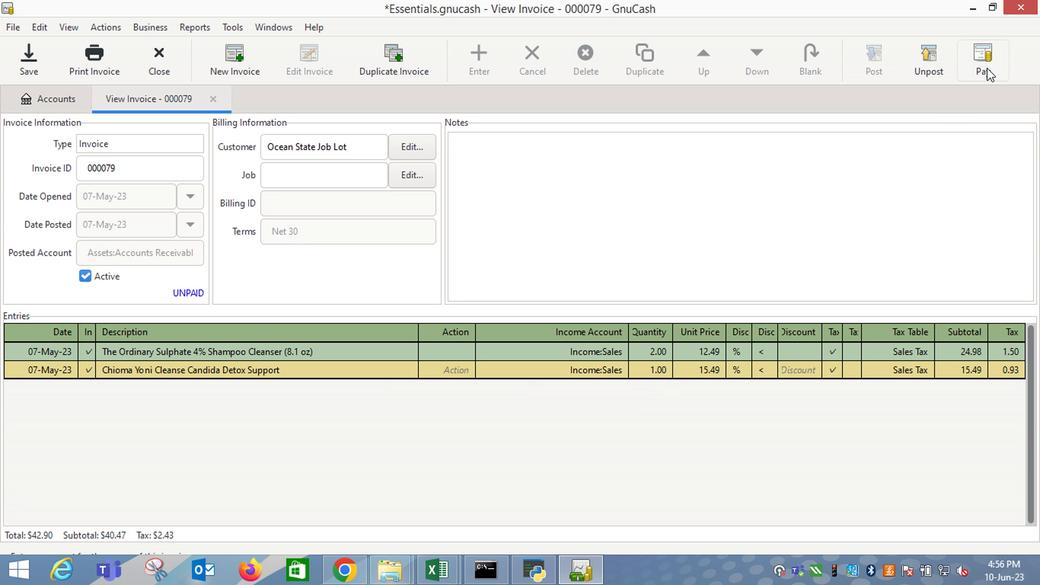 
Action: Mouse pressed left at (987, 67)
Screenshot: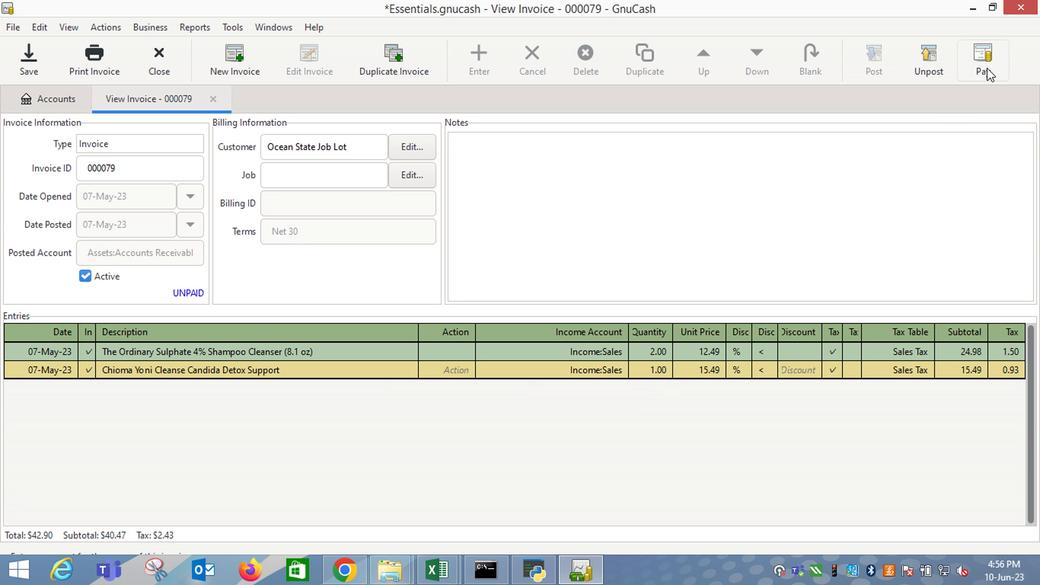 
Action: Mouse moved to (468, 302)
Screenshot: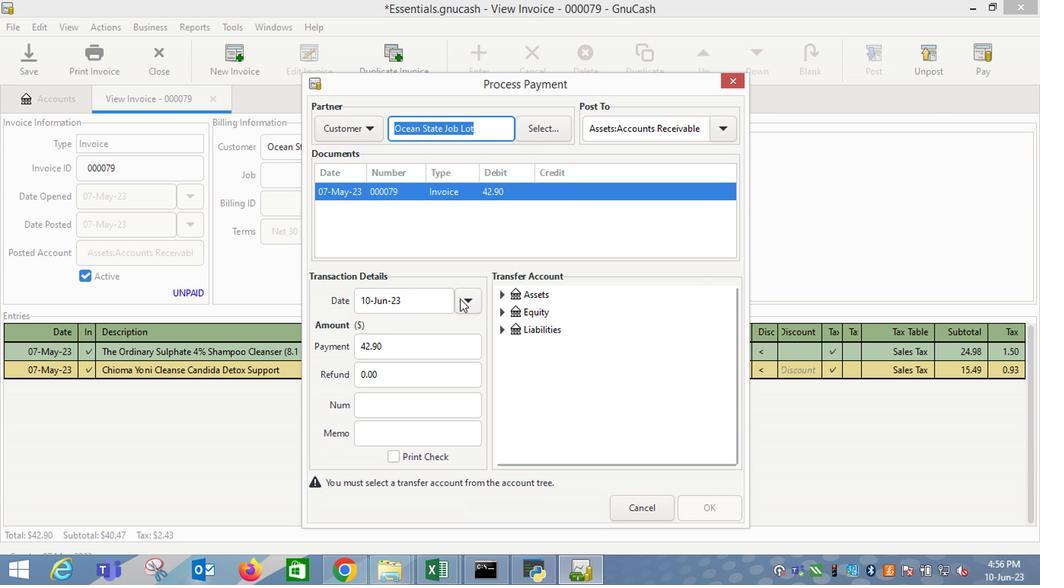 
Action: Mouse pressed left at (468, 302)
Screenshot: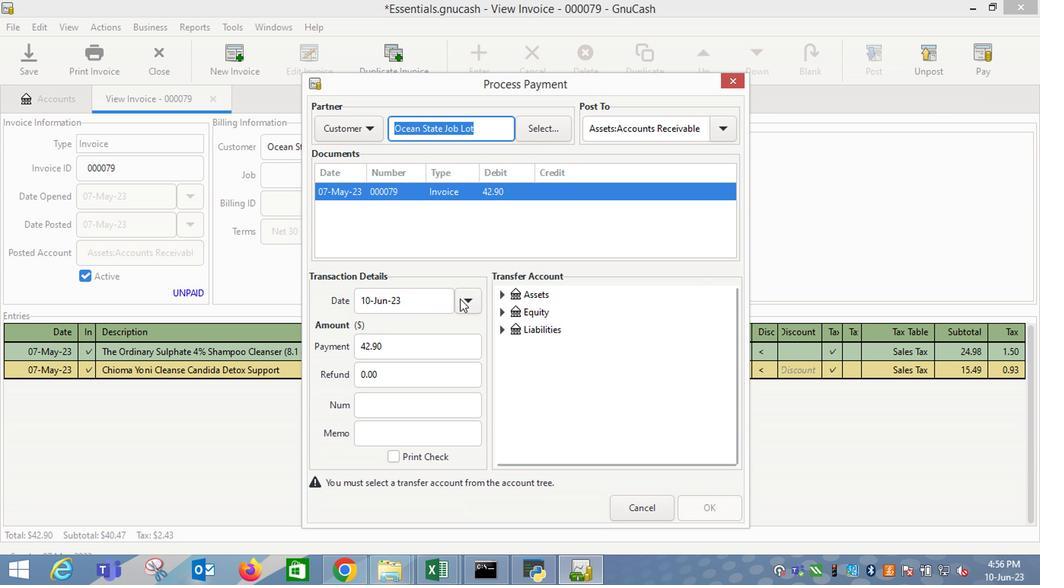 
Action: Mouse moved to (373, 372)
Screenshot: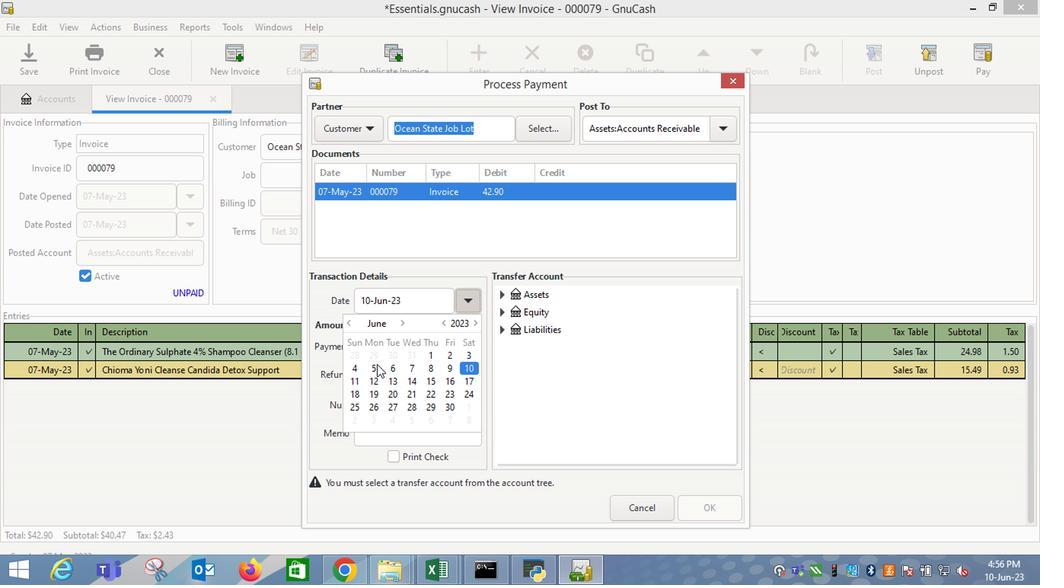 
Action: Mouse pressed left at (373, 372)
Screenshot: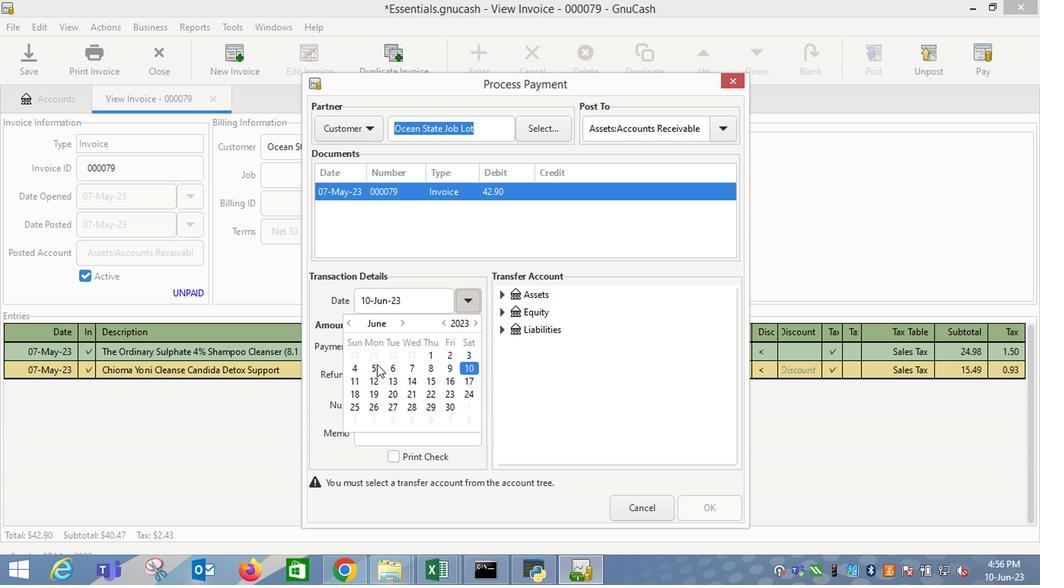 
Action: Mouse moved to (544, 377)
Screenshot: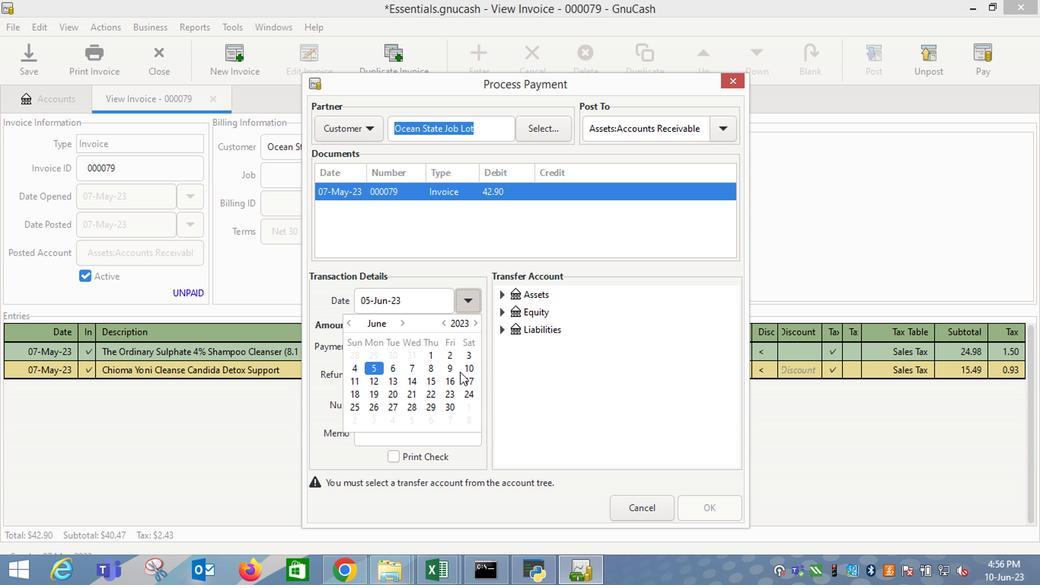 
Action: Mouse pressed left at (544, 377)
Screenshot: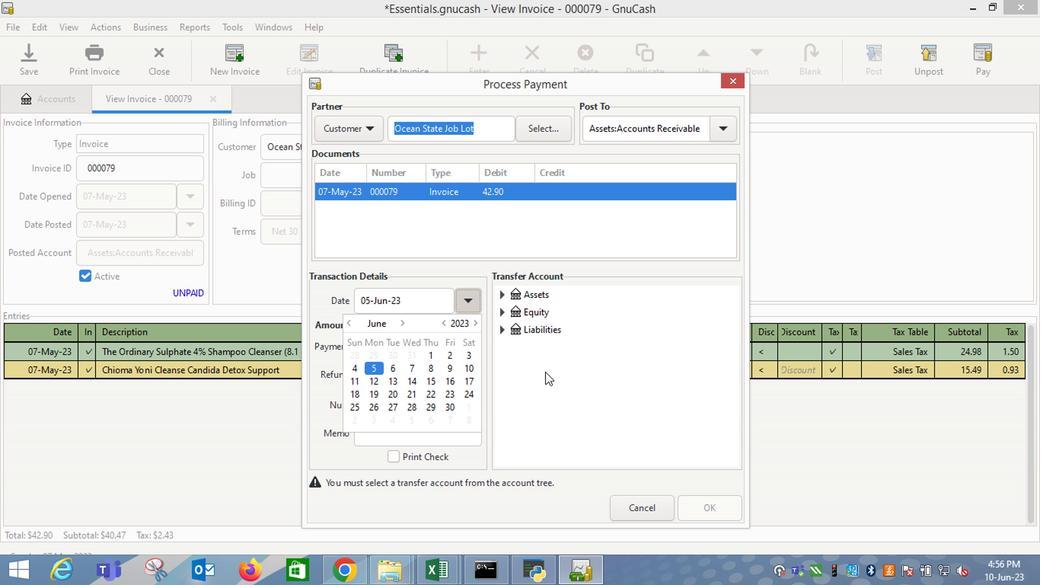 
Action: Mouse moved to (500, 295)
Screenshot: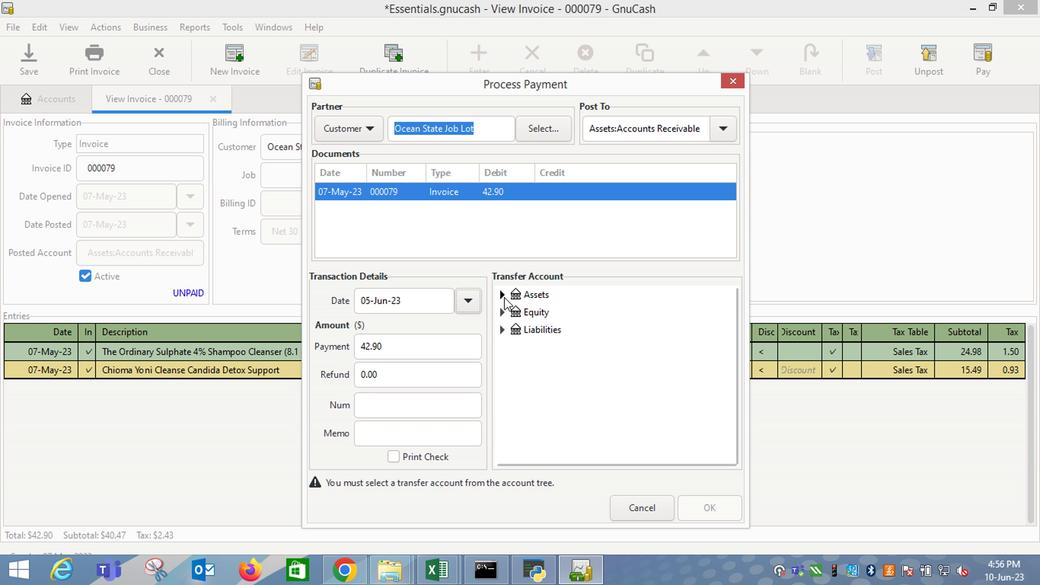
Action: Mouse pressed left at (500, 295)
Screenshot: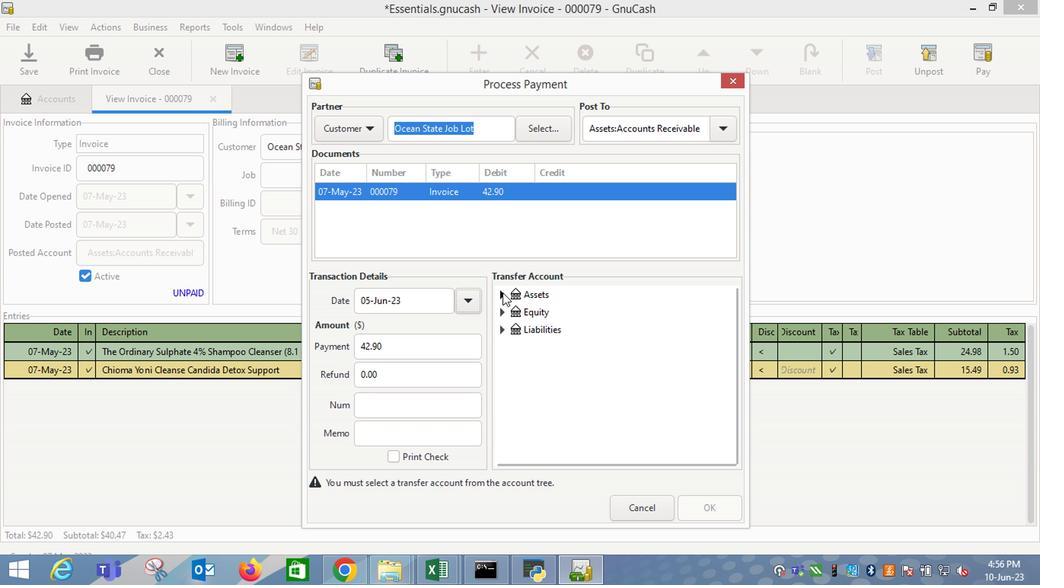 
Action: Mouse moved to (521, 317)
Screenshot: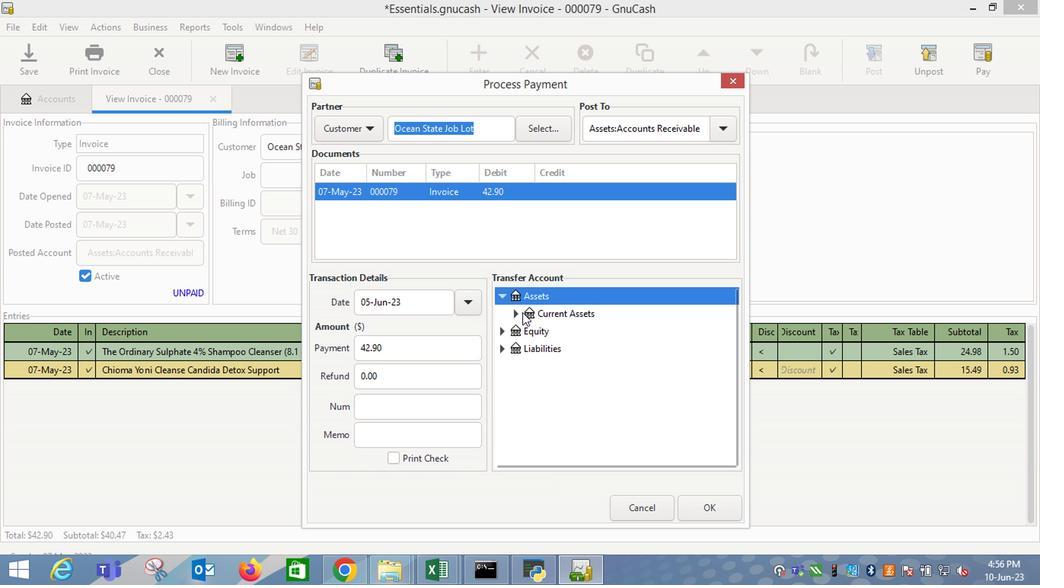 
Action: Mouse pressed left at (521, 317)
Screenshot: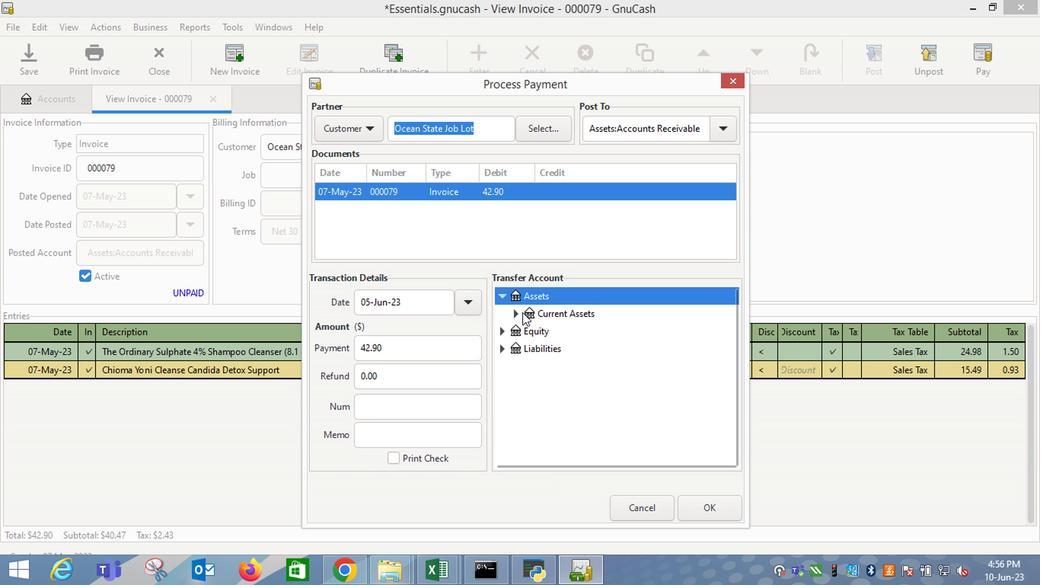 
Action: Mouse moved to (514, 319)
Screenshot: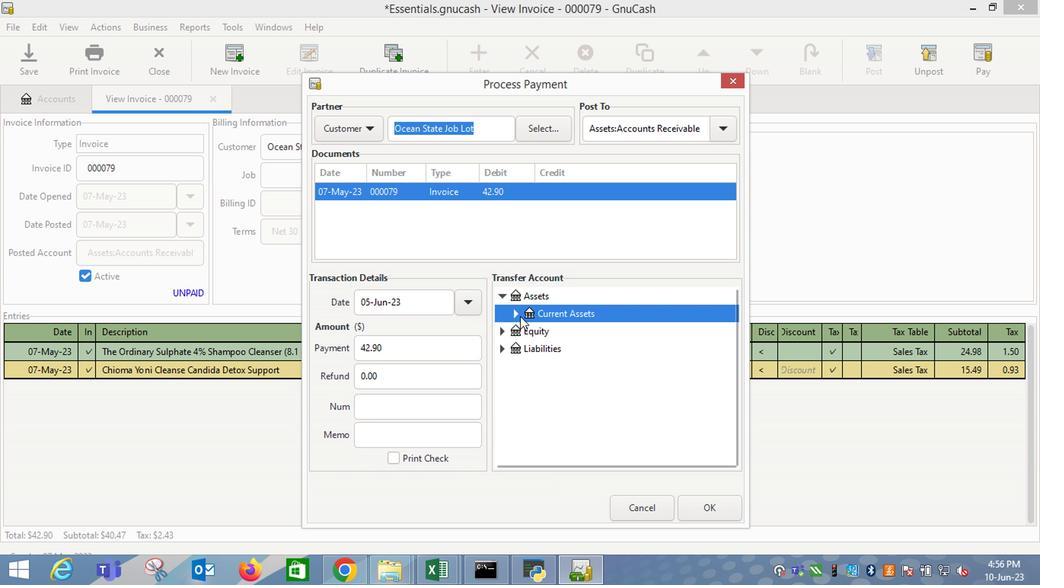 
Action: Mouse pressed left at (514, 319)
Screenshot: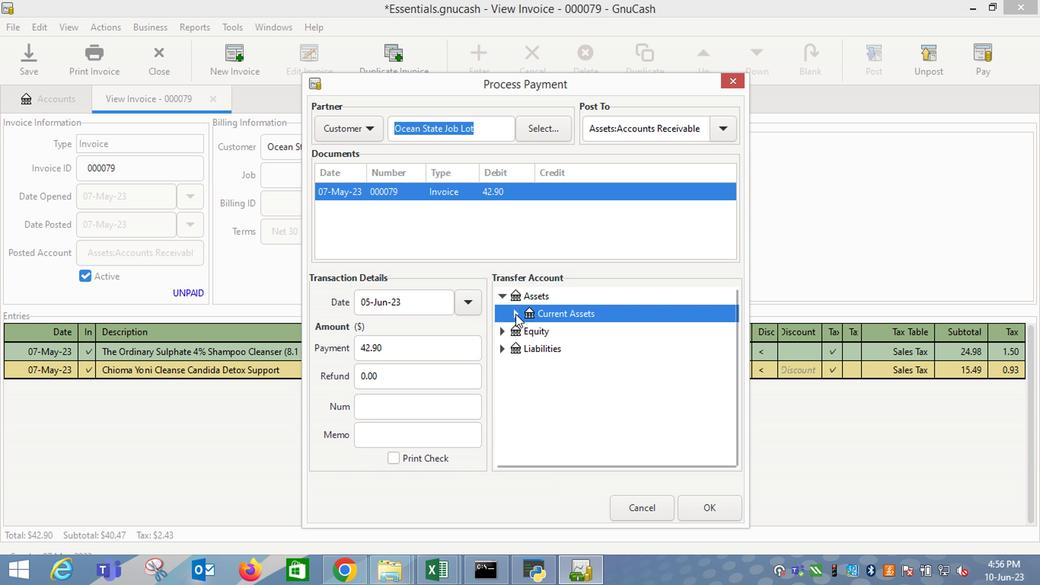 
Action: Mouse moved to (549, 336)
Screenshot: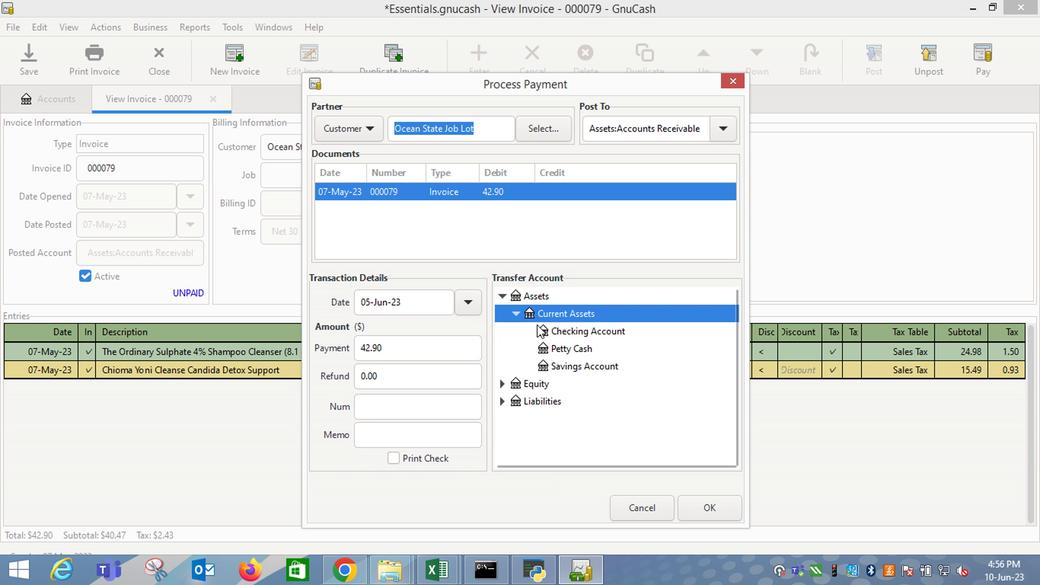 
Action: Mouse pressed left at (549, 336)
Screenshot: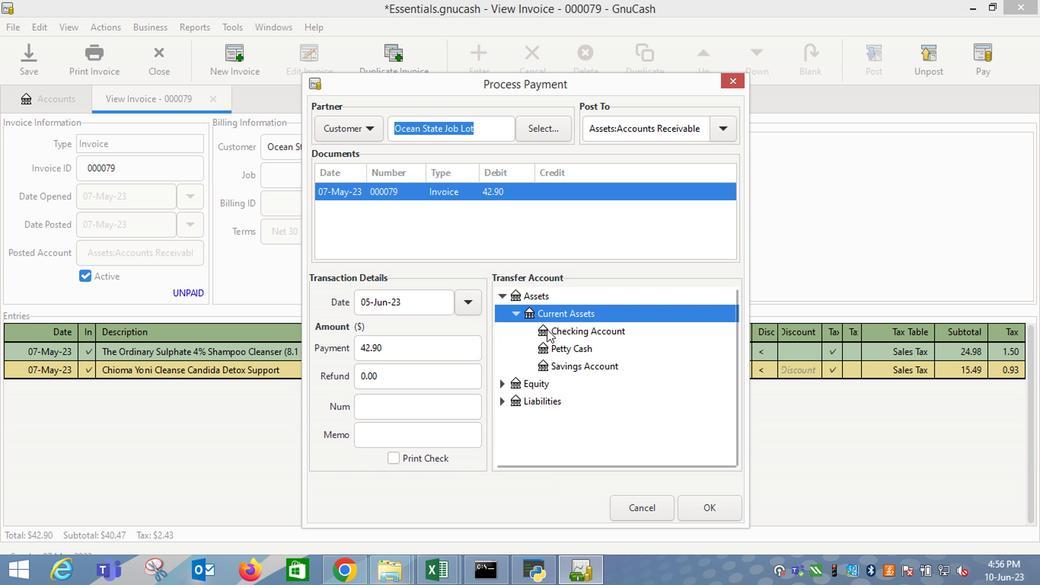 
Action: Mouse moved to (689, 508)
Screenshot: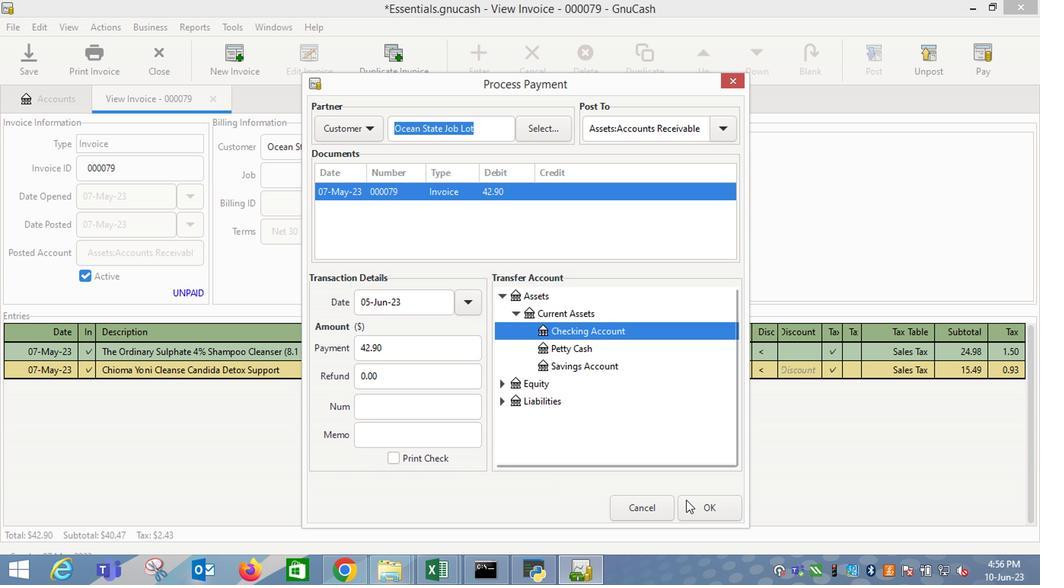 
Action: Mouse pressed left at (689, 508)
Screenshot: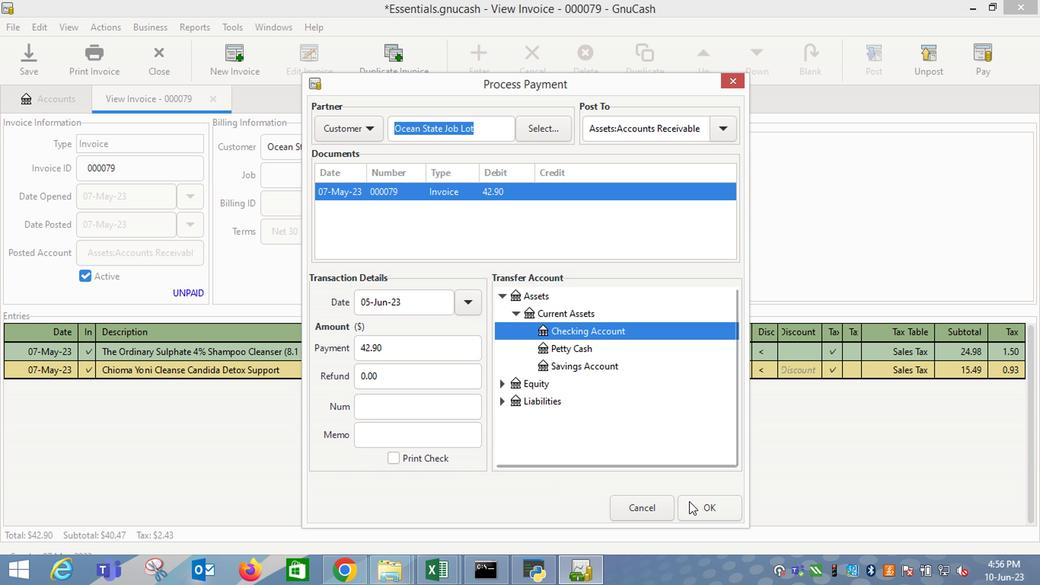 
Action: Mouse moved to (93, 62)
Screenshot: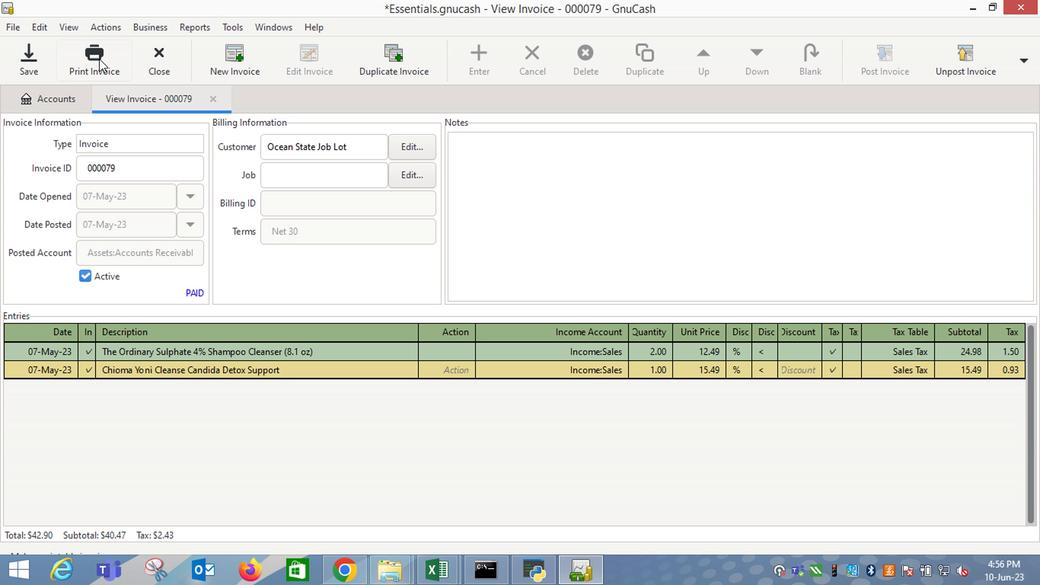 
Action: Mouse pressed left at (93, 62)
Screenshot: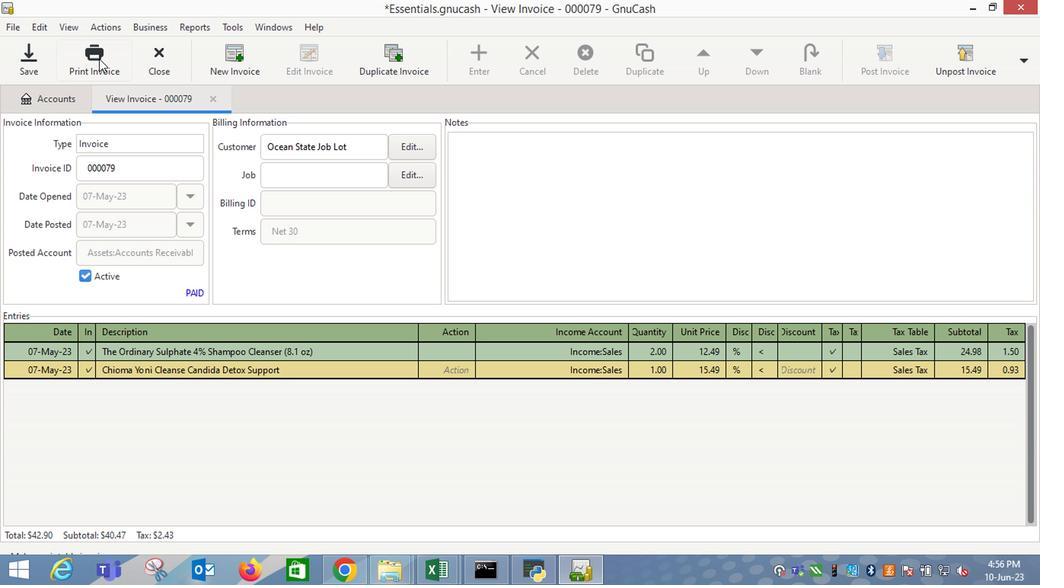
Action: Mouse moved to (326, 225)
Screenshot: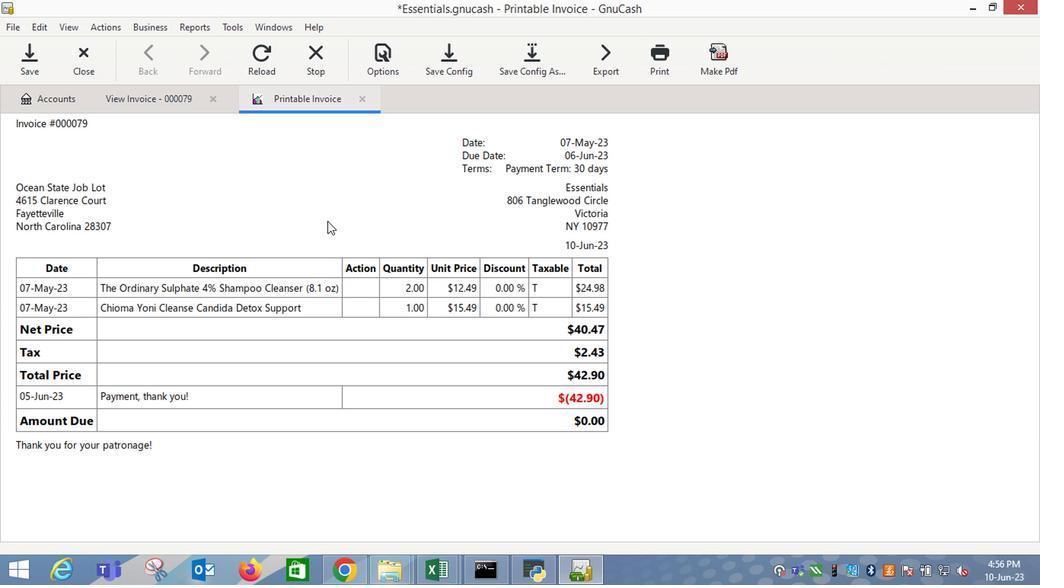 
